 Task: Find connections with filter location Nivelles with filter topic #Futurewith filter profile language Potuguese with filter current company Air India Limited with filter school Shri Shankarlal Sundarbai Shasun Jain College for Women with filter industry Rail Transportation with filter service category Computer Repair with filter keywords title Grant Writer
Action: Mouse moved to (502, 100)
Screenshot: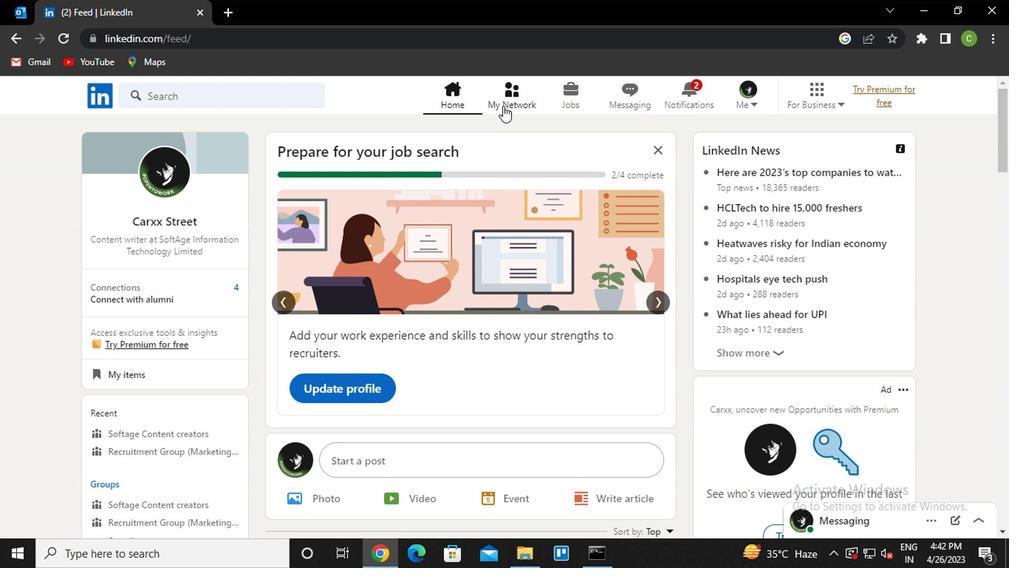 
Action: Mouse pressed left at (502, 100)
Screenshot: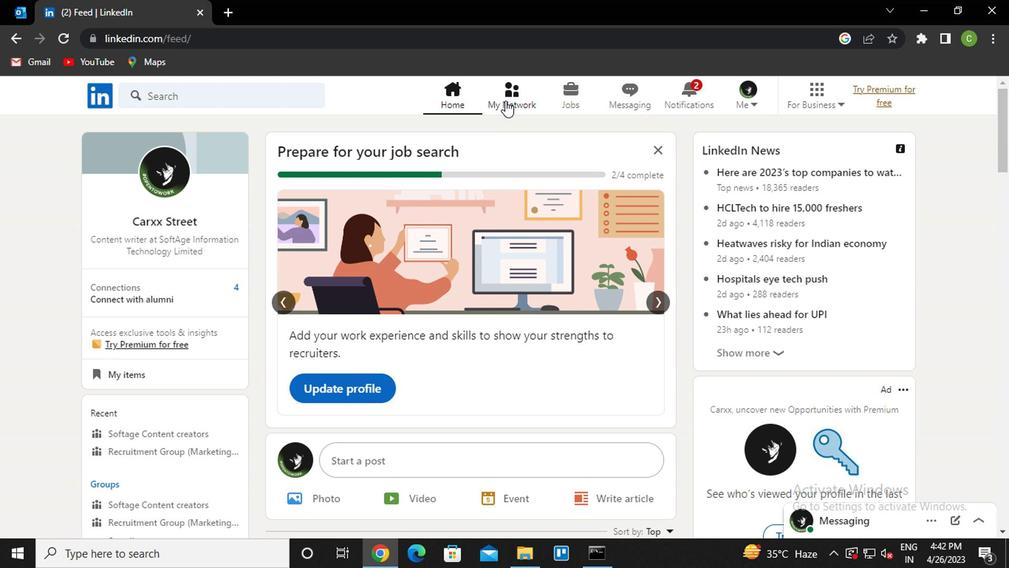
Action: Mouse moved to (200, 180)
Screenshot: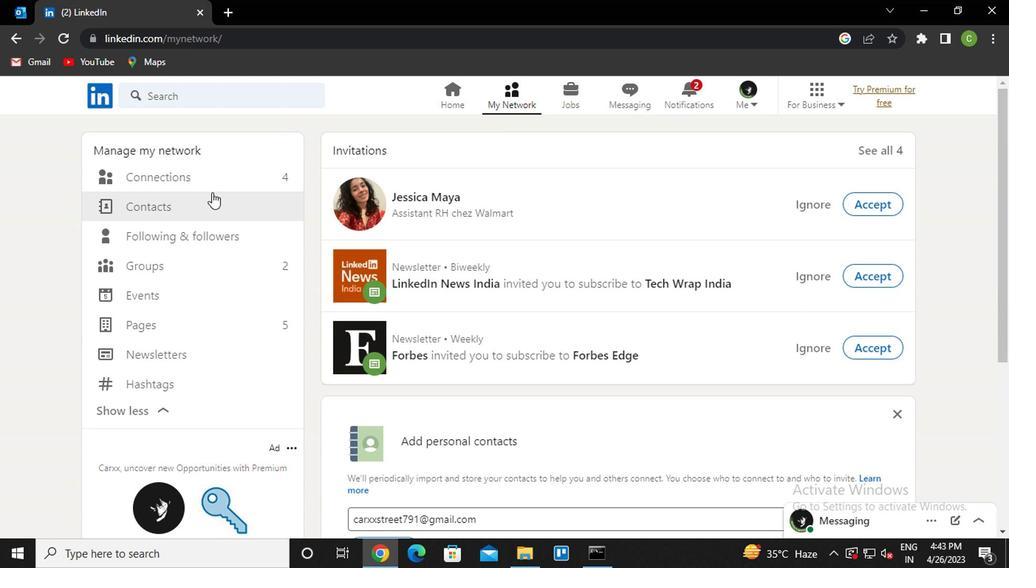 
Action: Mouse pressed left at (200, 180)
Screenshot: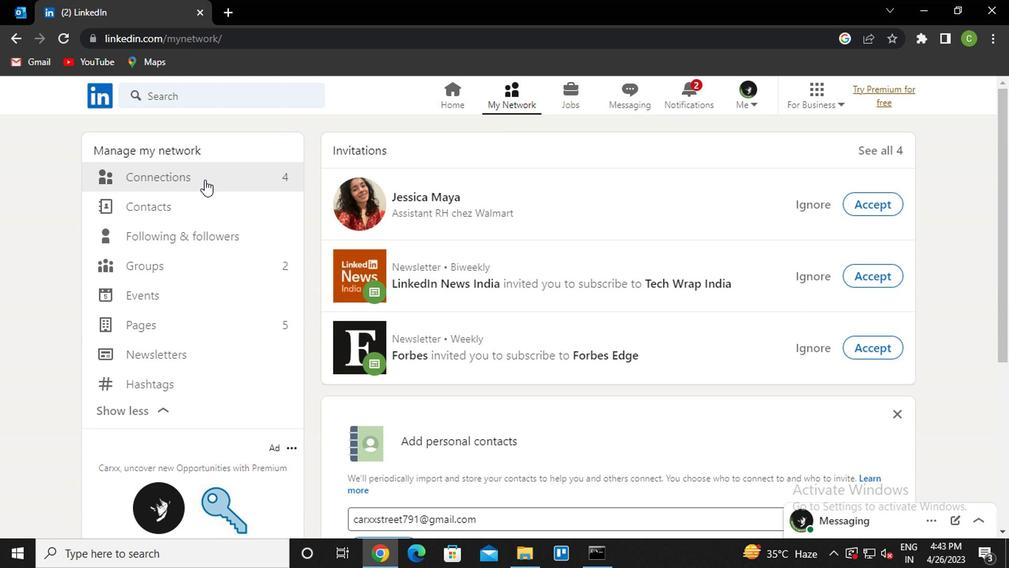 
Action: Mouse moved to (611, 180)
Screenshot: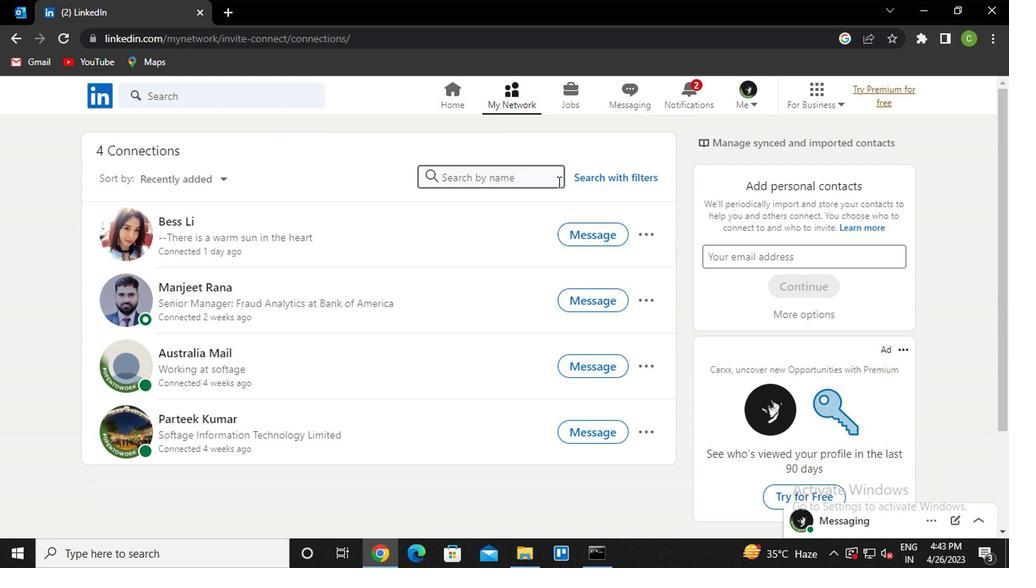 
Action: Mouse pressed left at (611, 180)
Screenshot: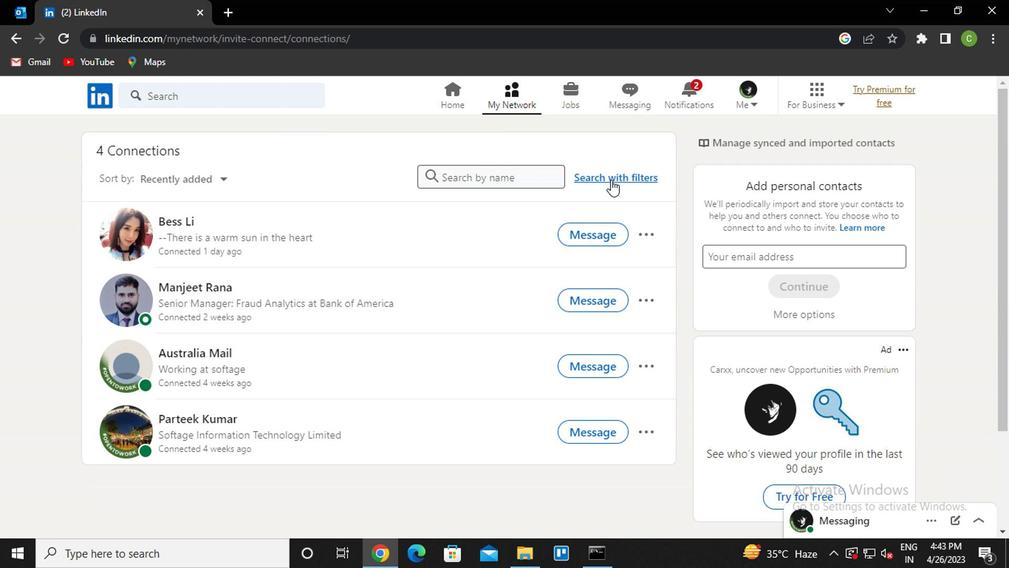 
Action: Mouse moved to (512, 139)
Screenshot: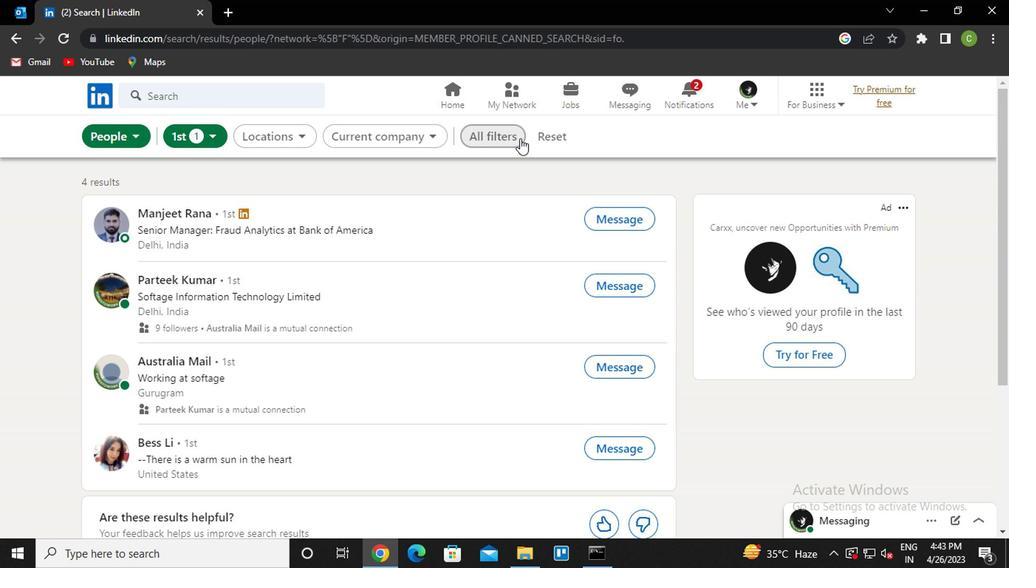 
Action: Mouse pressed left at (512, 139)
Screenshot: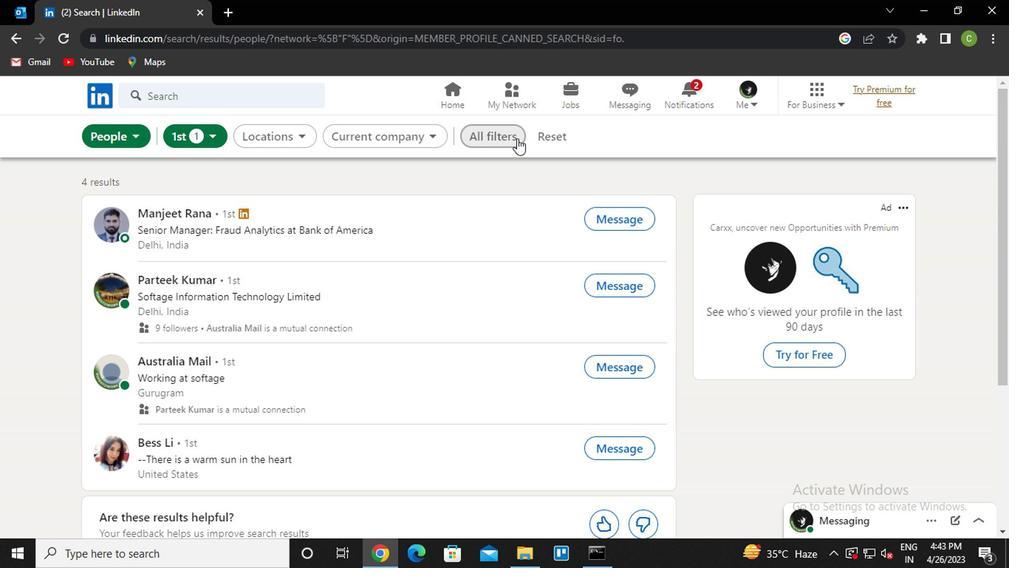 
Action: Mouse moved to (829, 327)
Screenshot: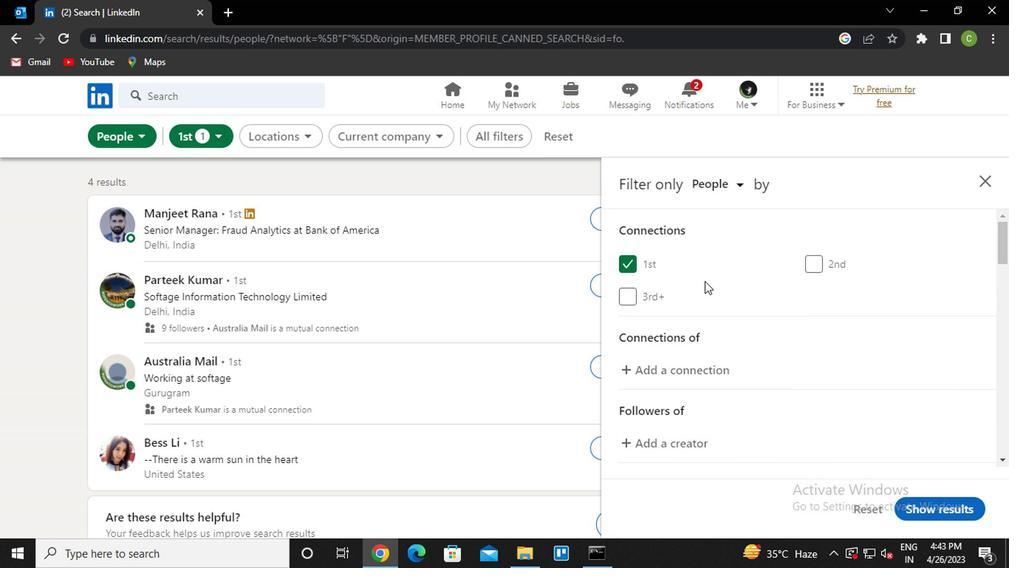 
Action: Mouse scrolled (829, 326) with delta (0, 0)
Screenshot: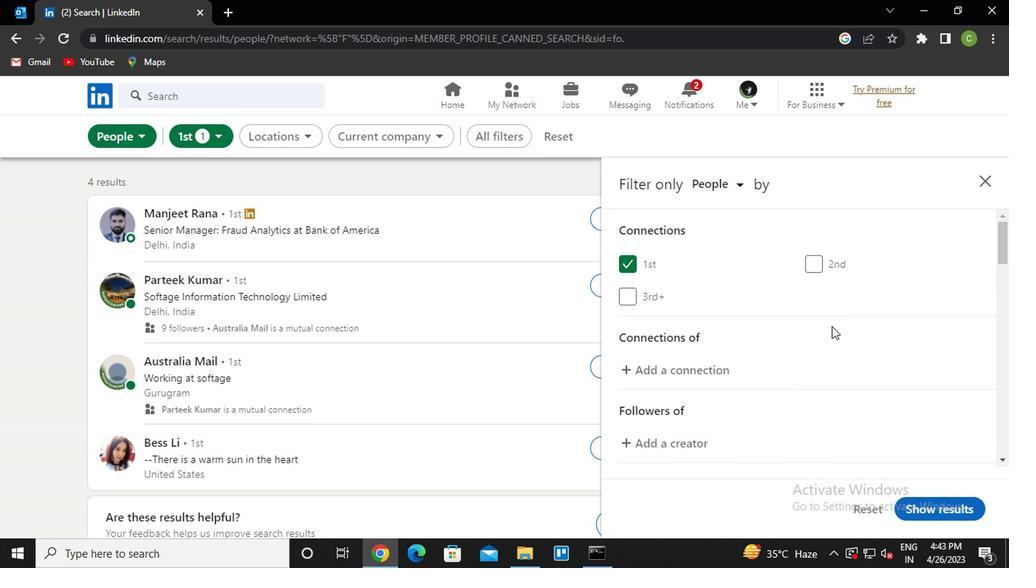 
Action: Mouse scrolled (829, 326) with delta (0, 0)
Screenshot: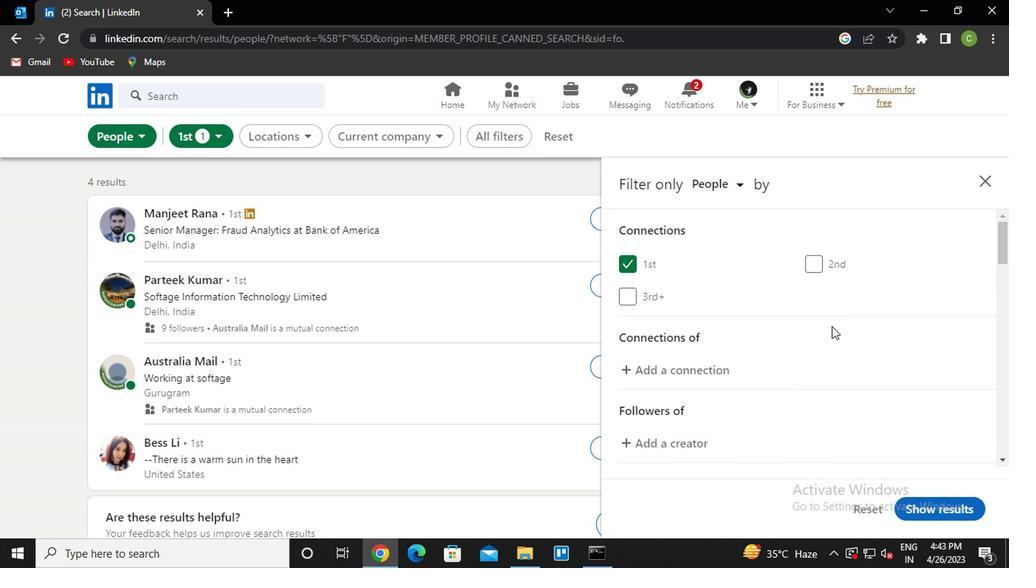 
Action: Mouse moved to (856, 376)
Screenshot: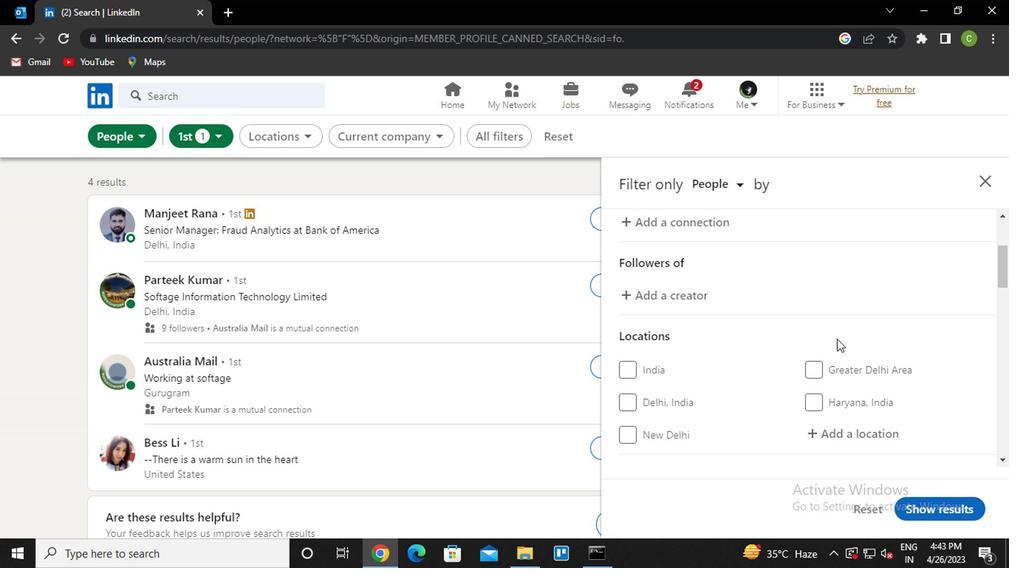 
Action: Mouse scrolled (856, 375) with delta (0, 0)
Screenshot: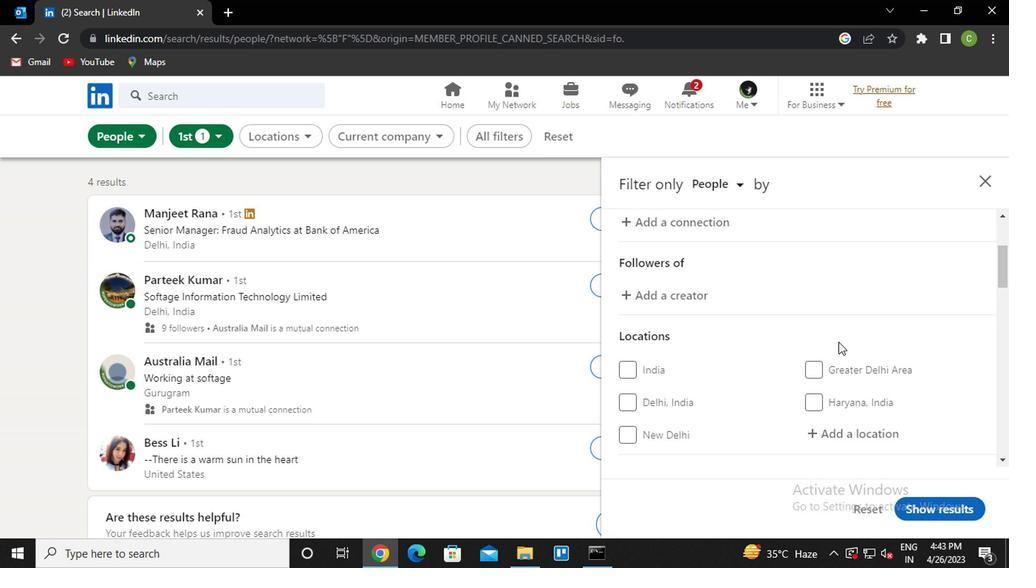 
Action: Mouse moved to (856, 366)
Screenshot: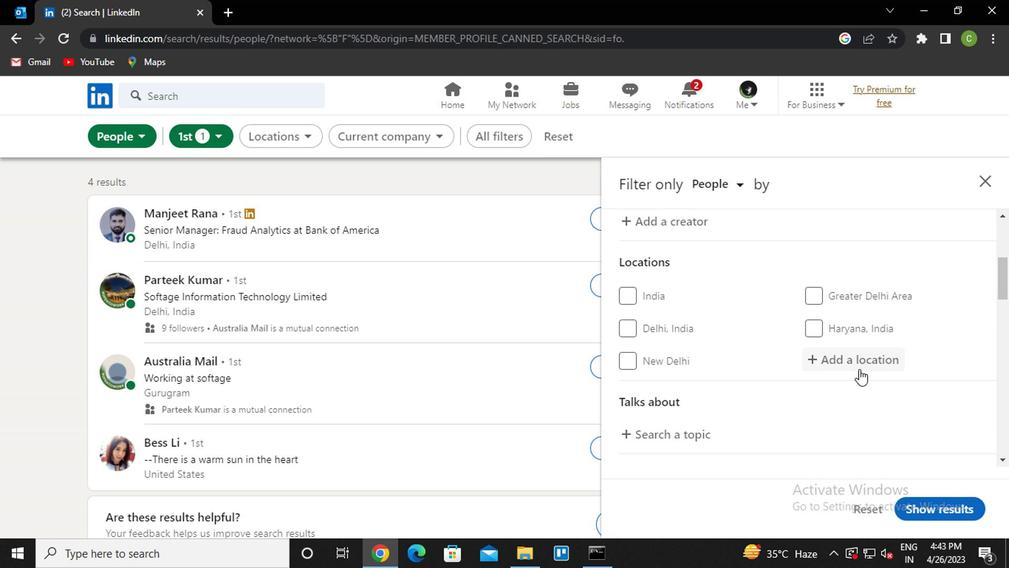 
Action: Mouse pressed left at (856, 366)
Screenshot: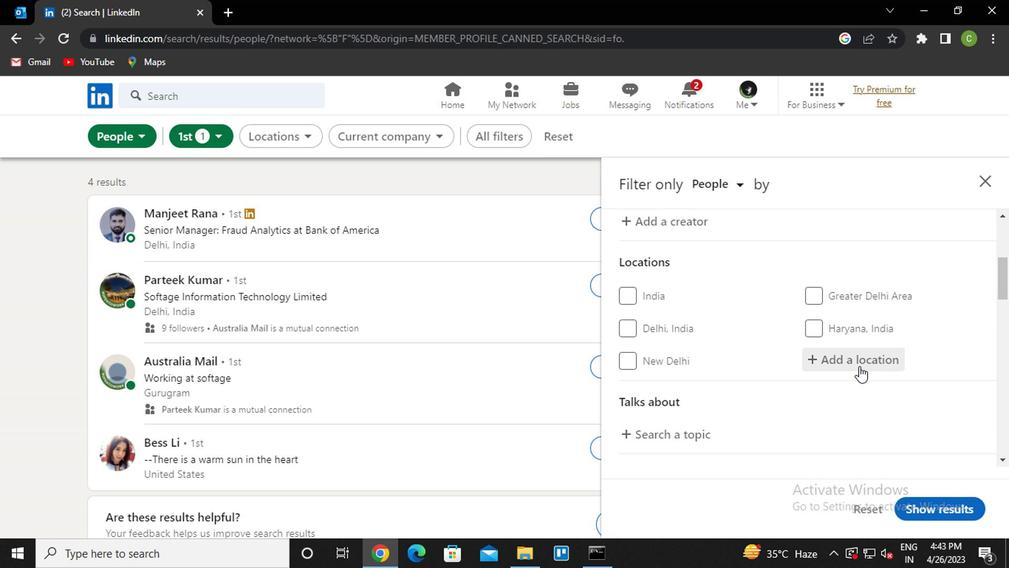 
Action: Key pressed <Key.caps_lock>l<Key.caps_lock>ivelles<Key.enter>
Screenshot: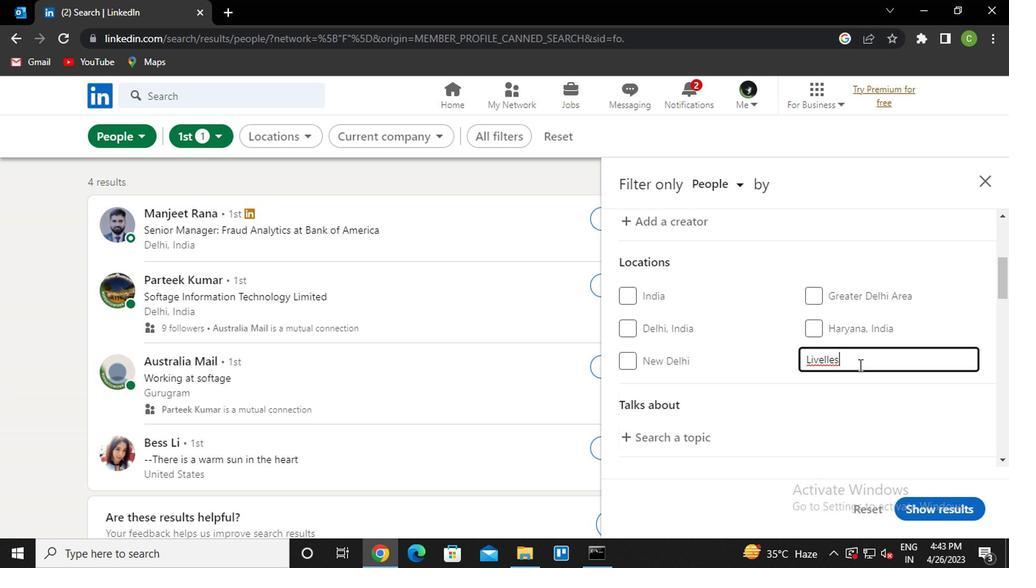 
Action: Mouse scrolled (856, 365) with delta (0, -1)
Screenshot: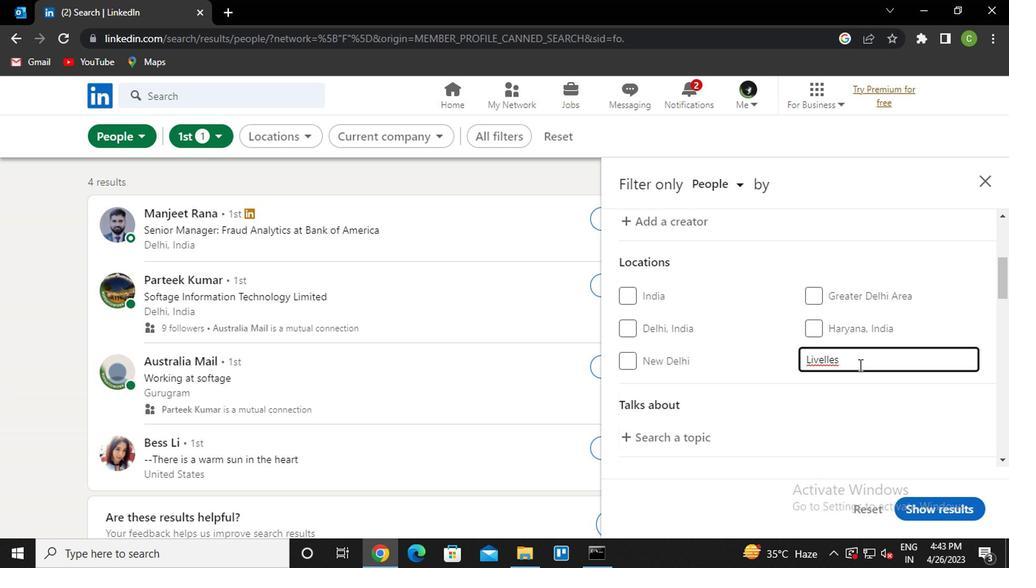 
Action: Mouse scrolled (856, 365) with delta (0, -1)
Screenshot: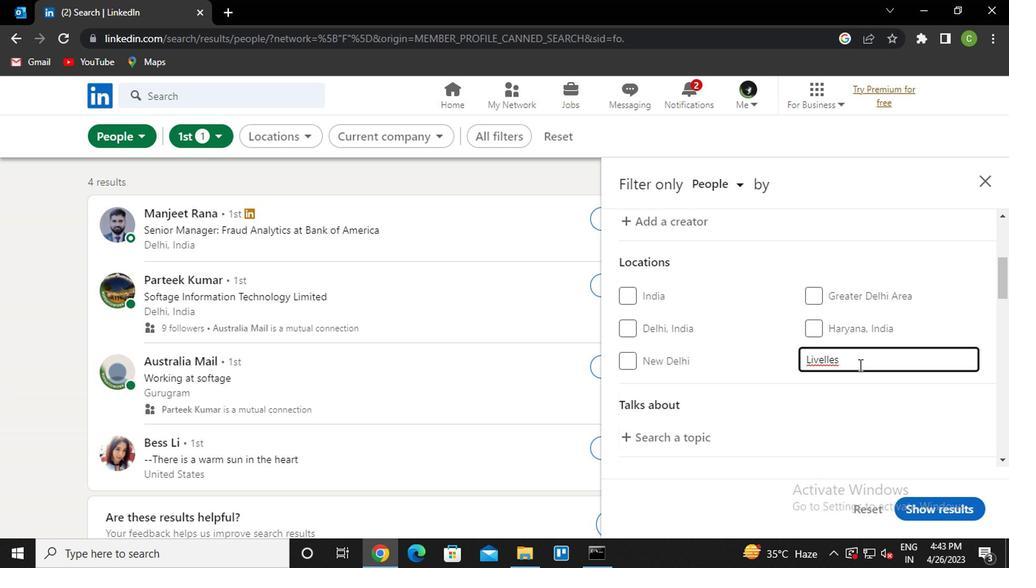 
Action: Mouse moved to (678, 292)
Screenshot: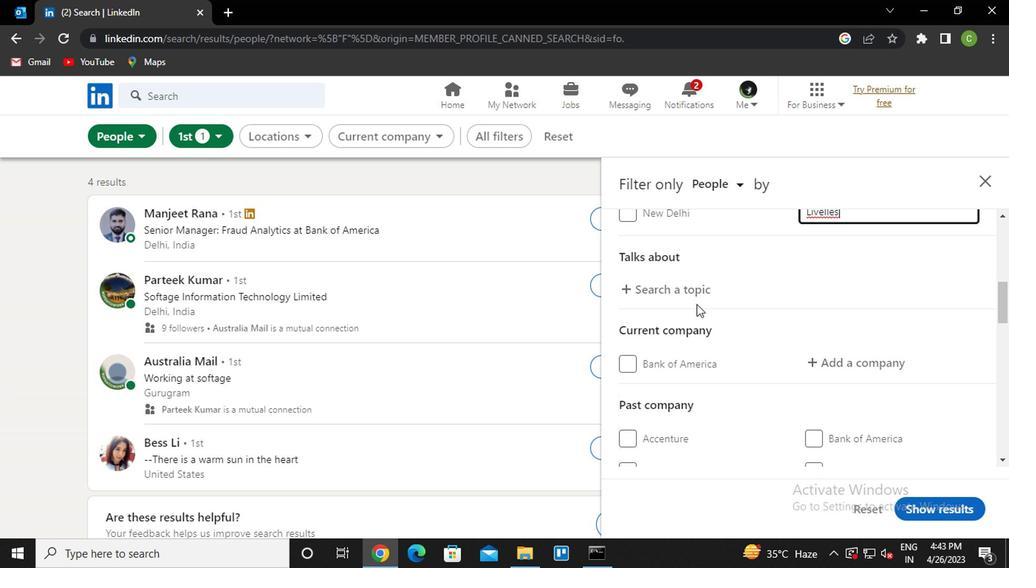
Action: Mouse pressed left at (678, 292)
Screenshot: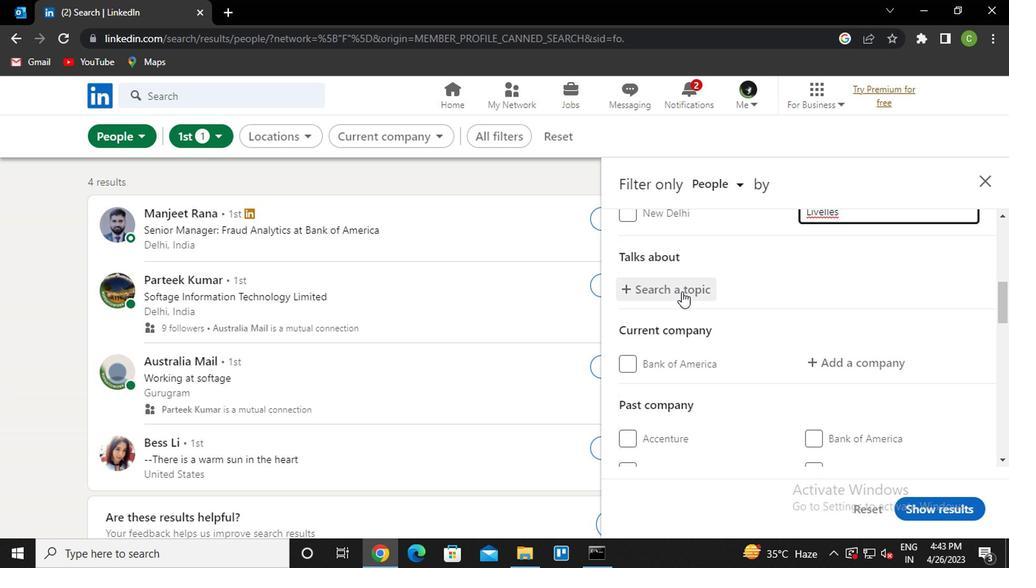 
Action: Key pressed <Key.caps_lock>f<Key.caps_lock>uture<Key.down><Key.enter>
Screenshot: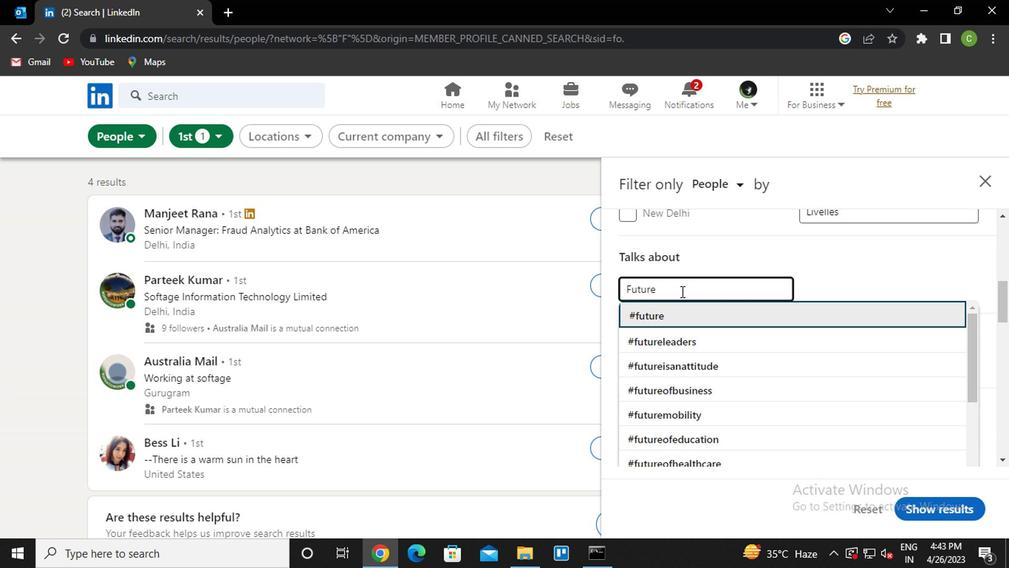 
Action: Mouse moved to (865, 370)
Screenshot: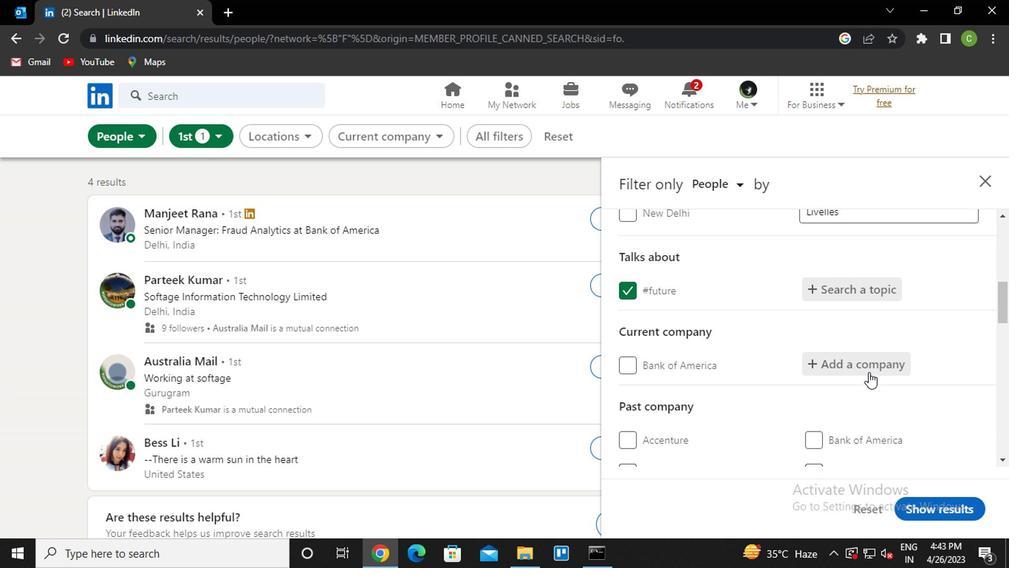 
Action: Mouse pressed left at (865, 370)
Screenshot: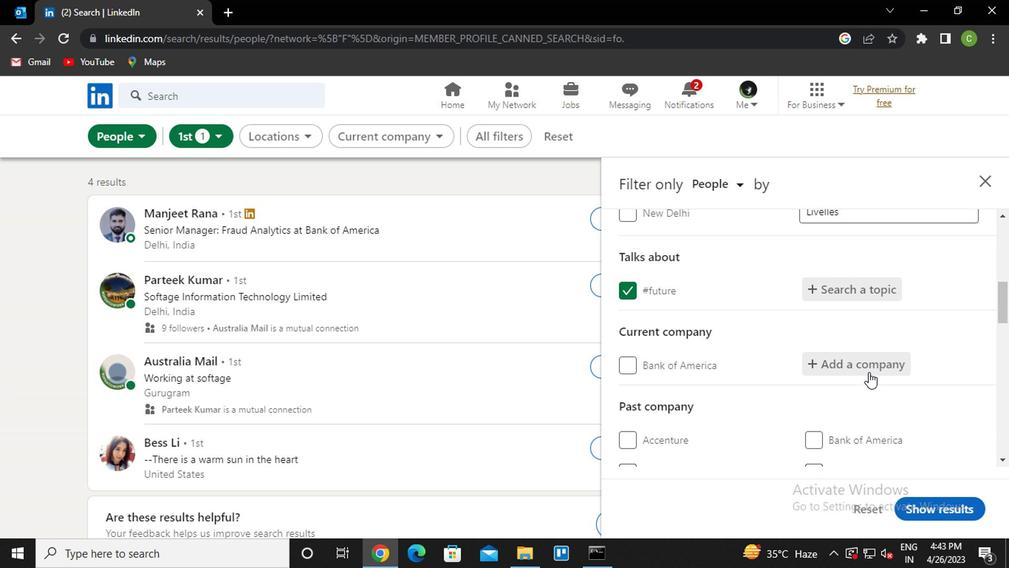 
Action: Key pressed <Key.caps_lock>a<Key.caps_lock>ir<Key.space>india<Key.down><Key.enter>
Screenshot: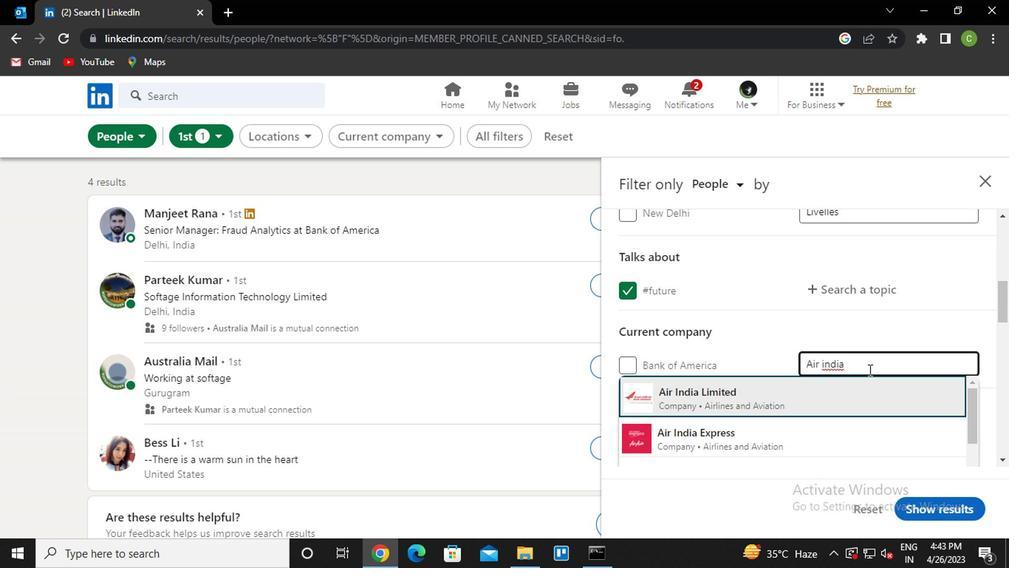 
Action: Mouse scrolled (865, 370) with delta (0, 0)
Screenshot: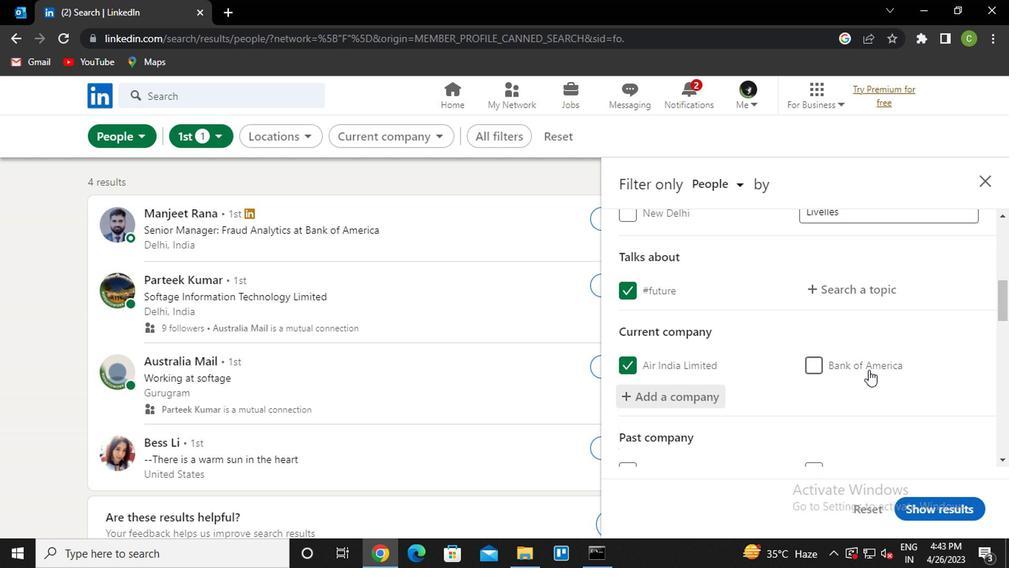 
Action: Mouse moved to (864, 371)
Screenshot: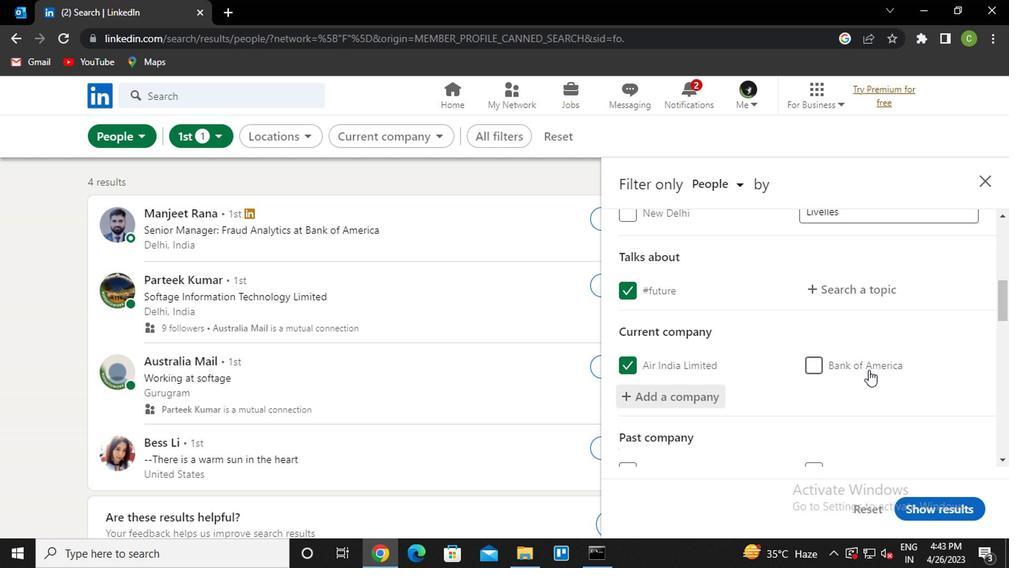 
Action: Mouse scrolled (864, 370) with delta (0, -1)
Screenshot: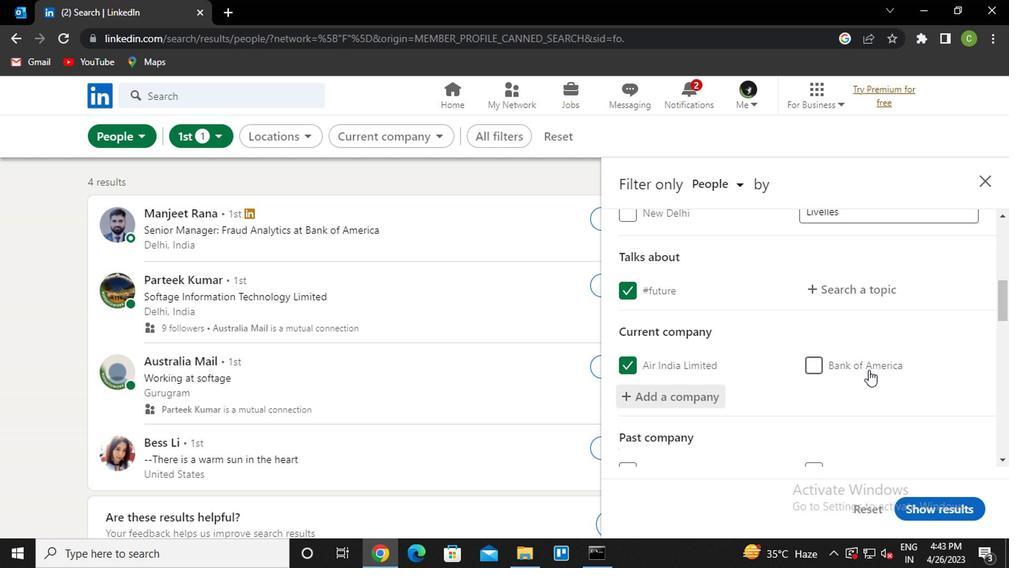 
Action: Mouse moved to (814, 363)
Screenshot: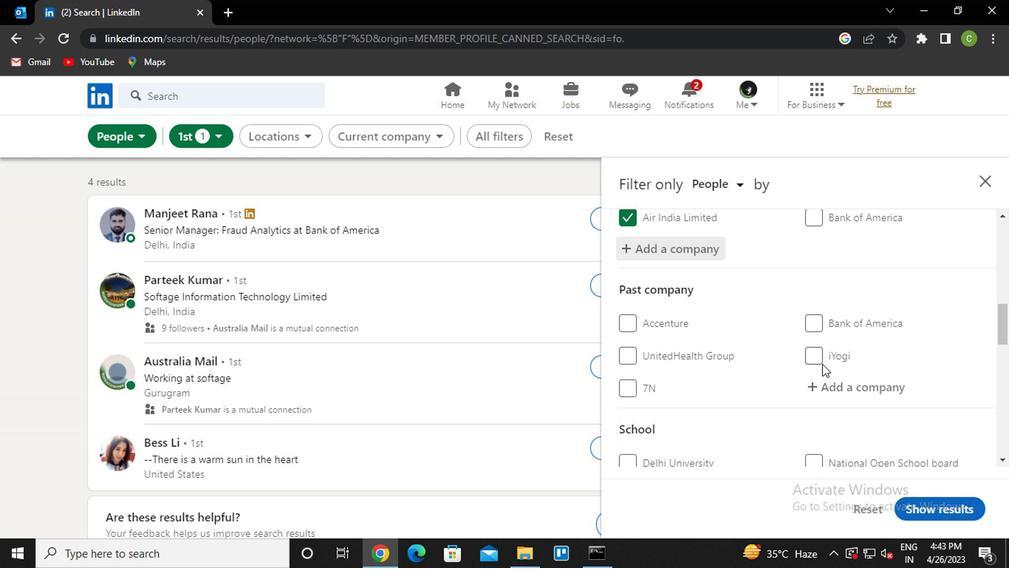 
Action: Mouse scrolled (814, 362) with delta (0, 0)
Screenshot: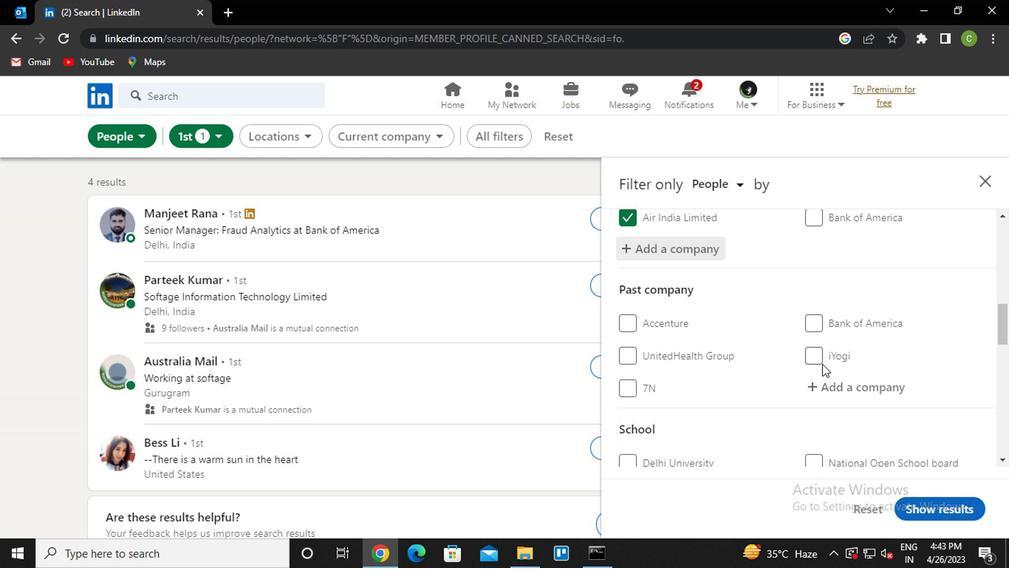 
Action: Mouse moved to (800, 362)
Screenshot: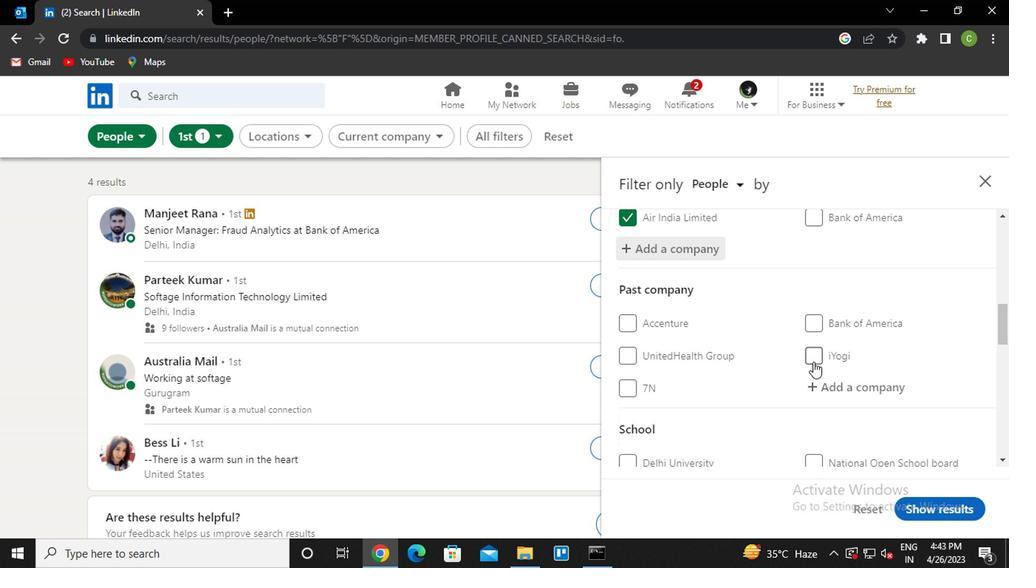 
Action: Mouse scrolled (800, 362) with delta (0, 0)
Screenshot: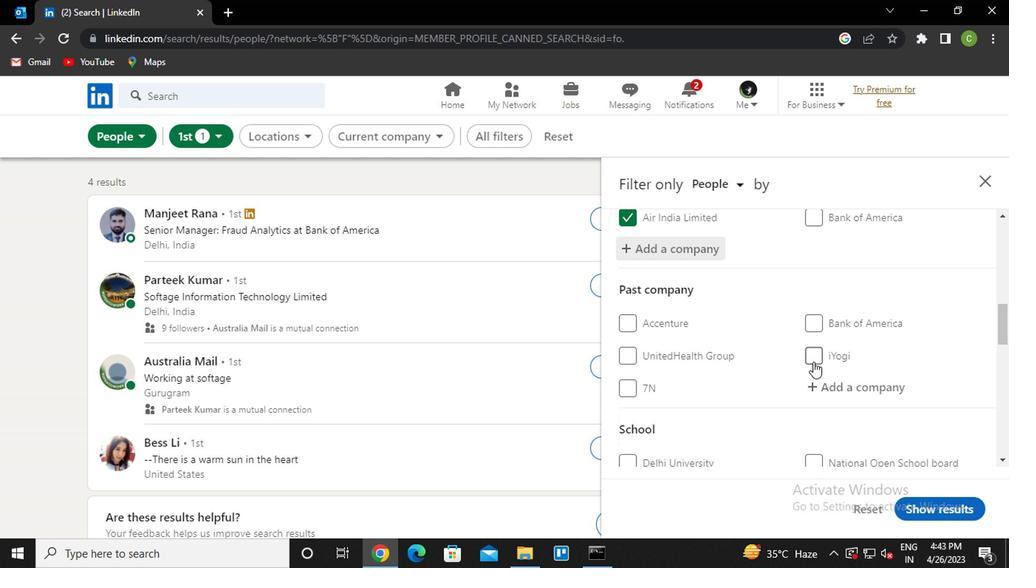 
Action: Mouse moved to (672, 420)
Screenshot: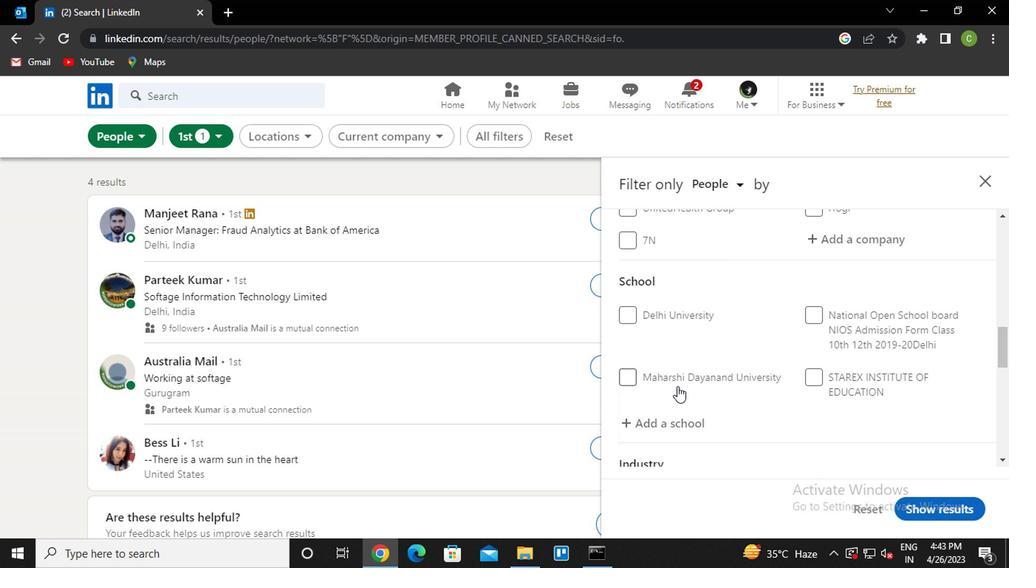 
Action: Mouse pressed left at (672, 420)
Screenshot: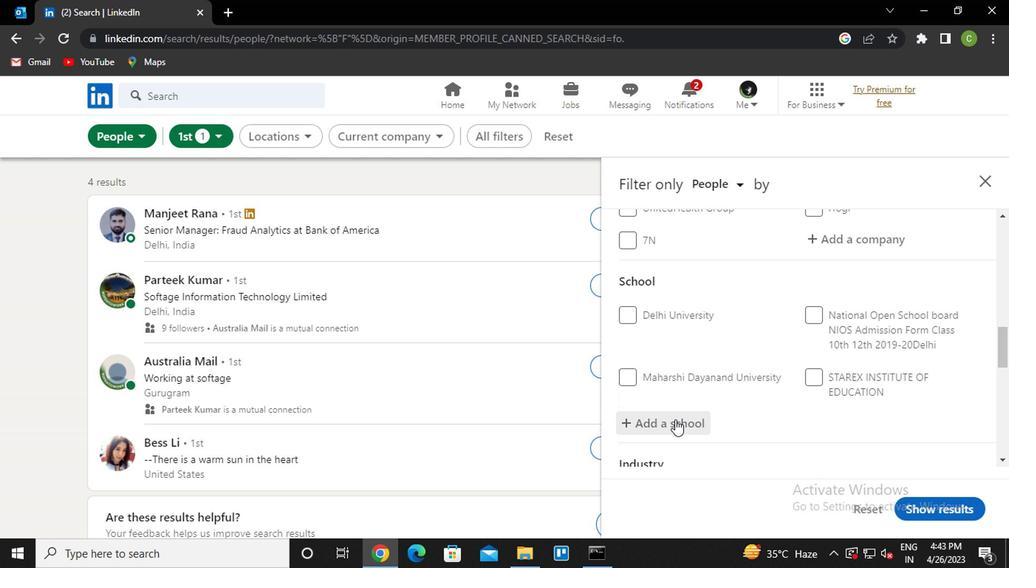 
Action: Key pressed <Key.caps_lock>s<Key.caps_lock>hri<Key.space><Key.caps_lock>s<Key.caps_lock>hankarlal<Key.down><Key.enter>
Screenshot: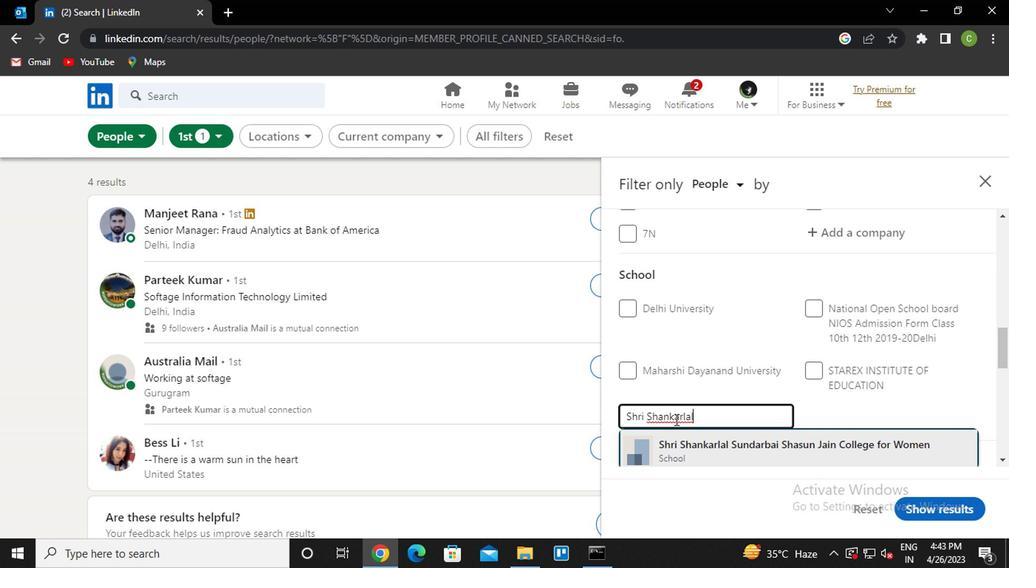 
Action: Mouse moved to (700, 410)
Screenshot: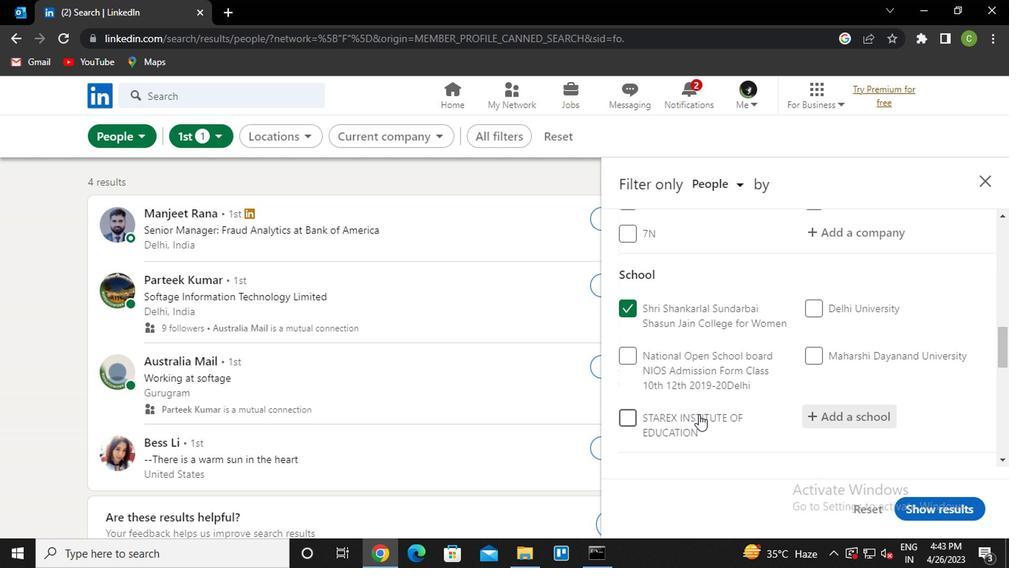 
Action: Mouse scrolled (700, 410) with delta (0, 0)
Screenshot: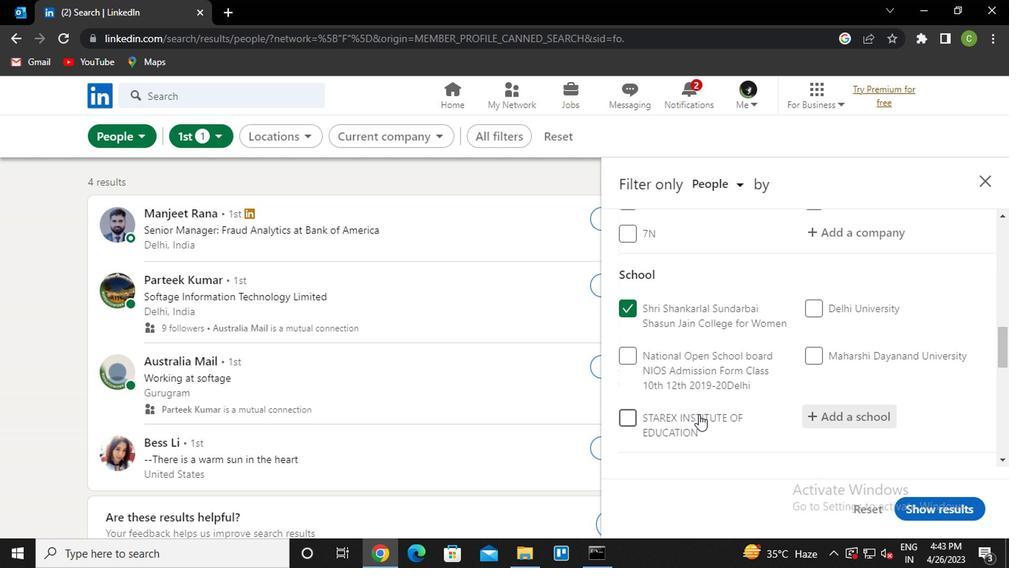
Action: Mouse moved to (727, 399)
Screenshot: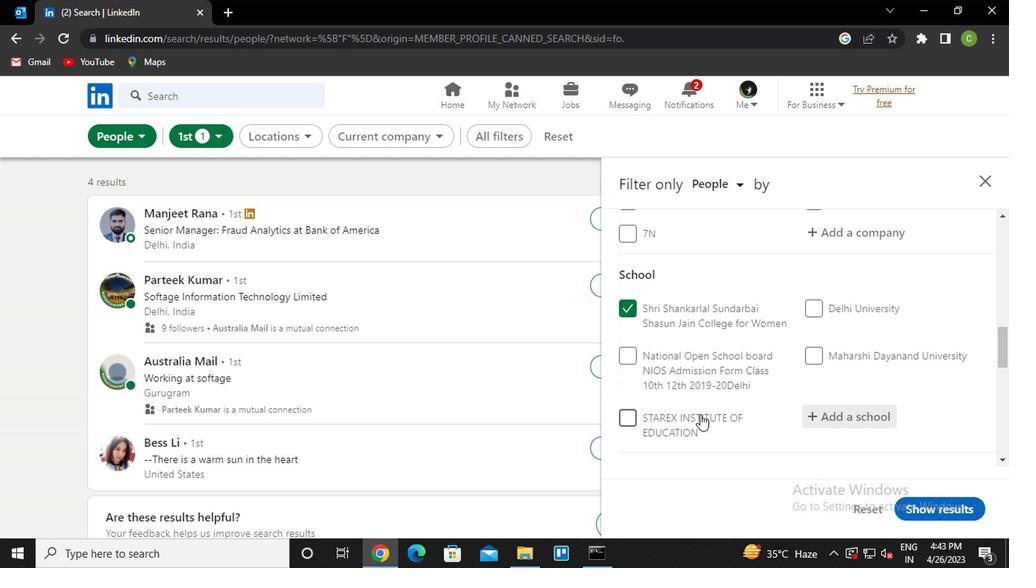 
Action: Mouse scrolled (727, 398) with delta (0, -1)
Screenshot: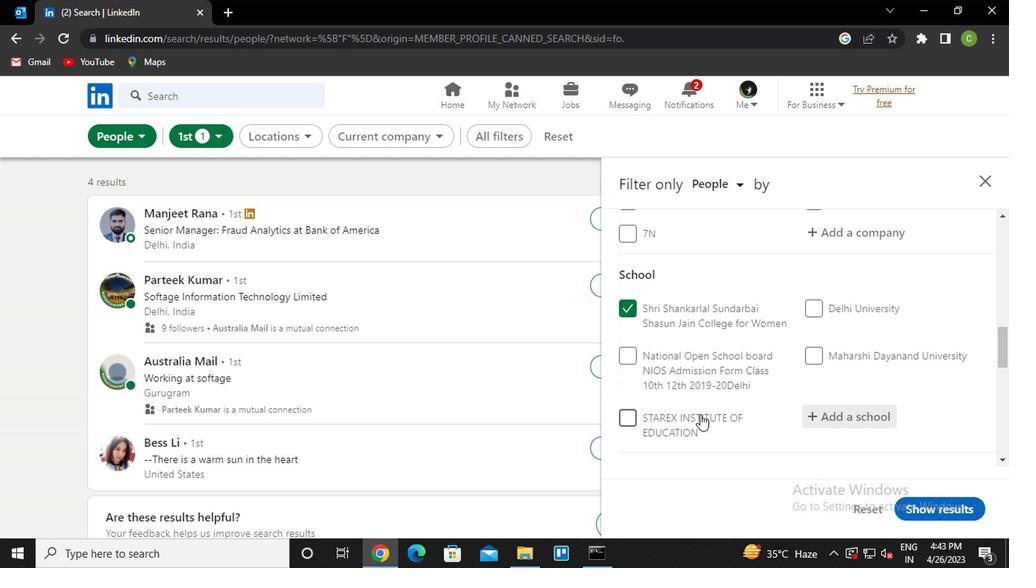 
Action: Mouse moved to (731, 397)
Screenshot: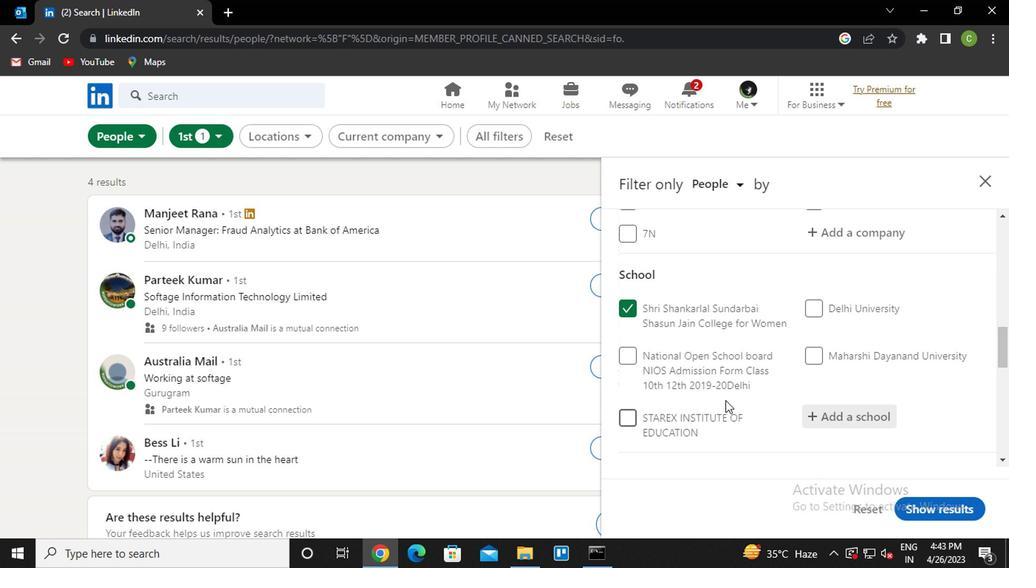 
Action: Mouse scrolled (731, 396) with delta (0, -1)
Screenshot: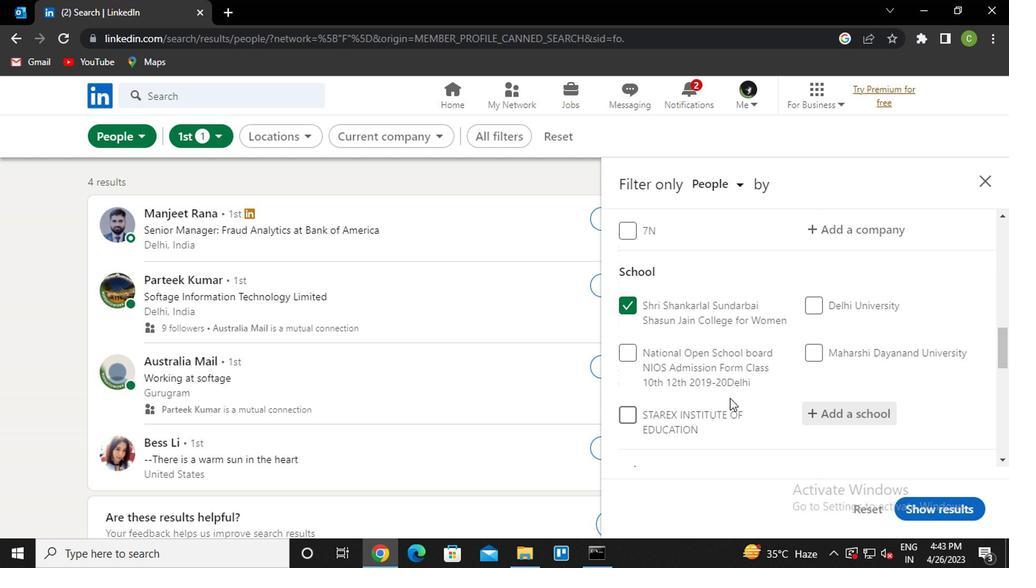 
Action: Mouse moved to (817, 350)
Screenshot: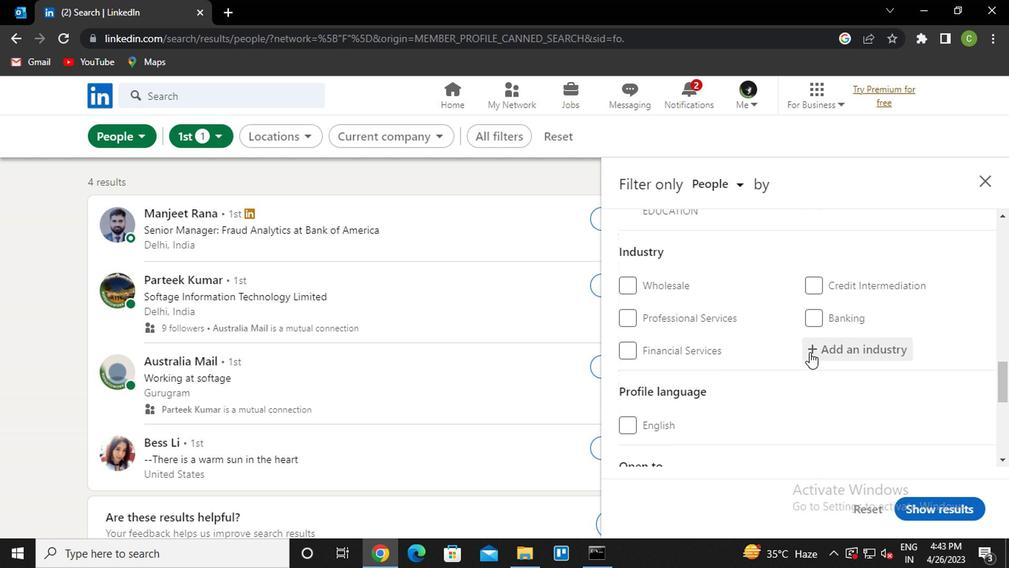 
Action: Mouse pressed left at (817, 350)
Screenshot: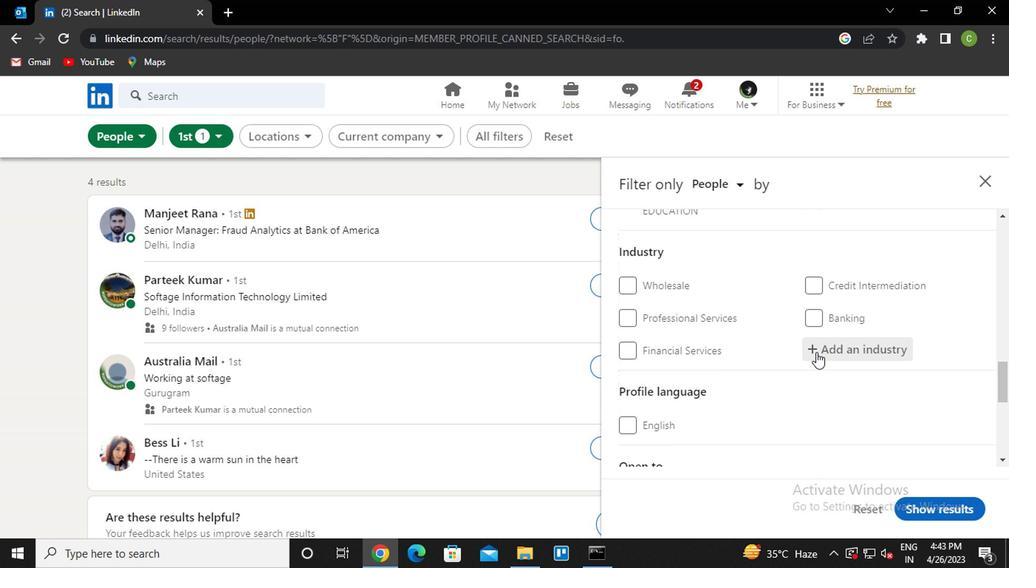 
Action: Key pressed <Key.caps_lock>r<Key.caps_lock>ail<Key.down><Key.down><Key.enter>
Screenshot: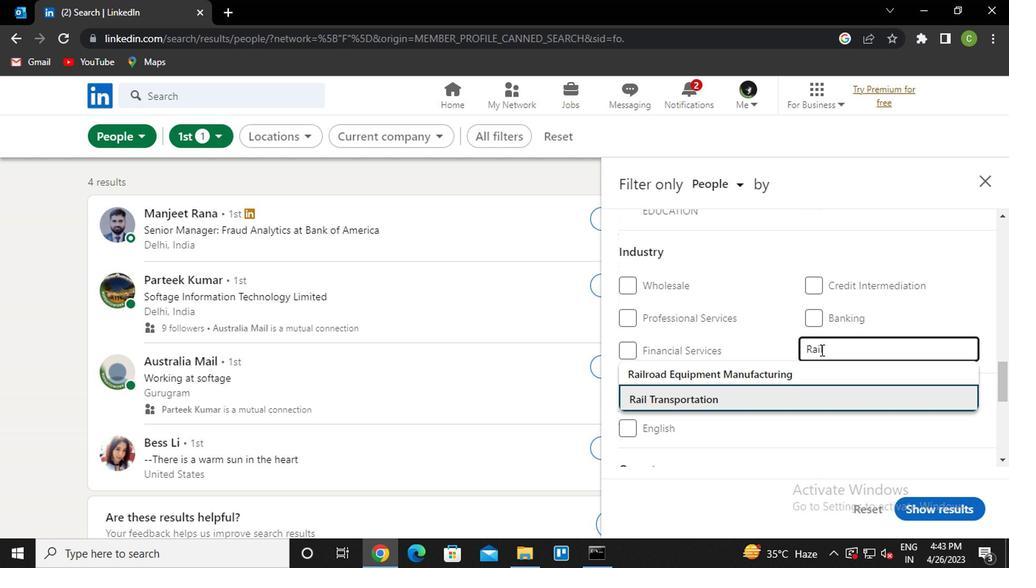 
Action: Mouse scrolled (817, 350) with delta (0, 0)
Screenshot: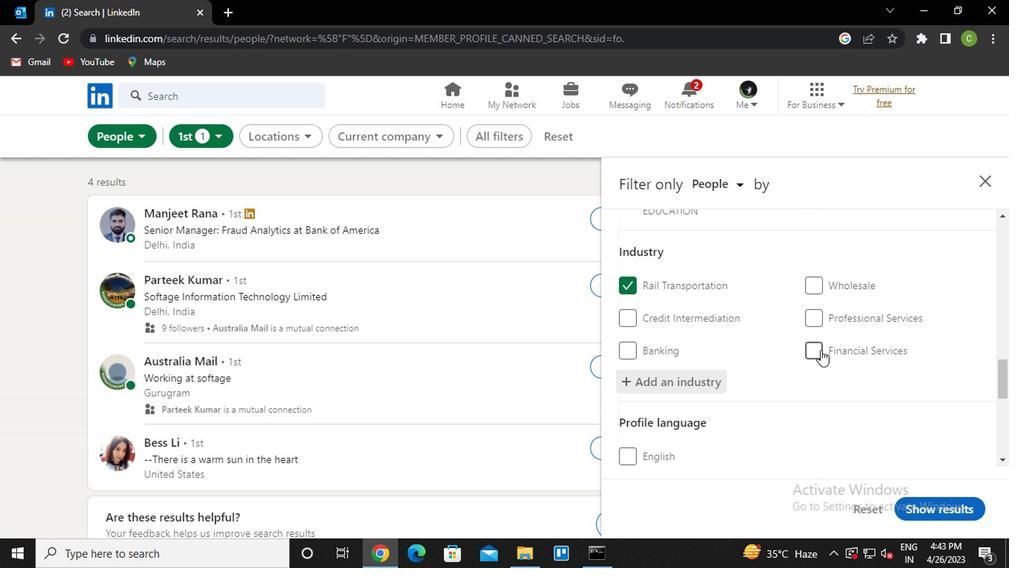 
Action: Mouse scrolled (817, 350) with delta (0, 0)
Screenshot: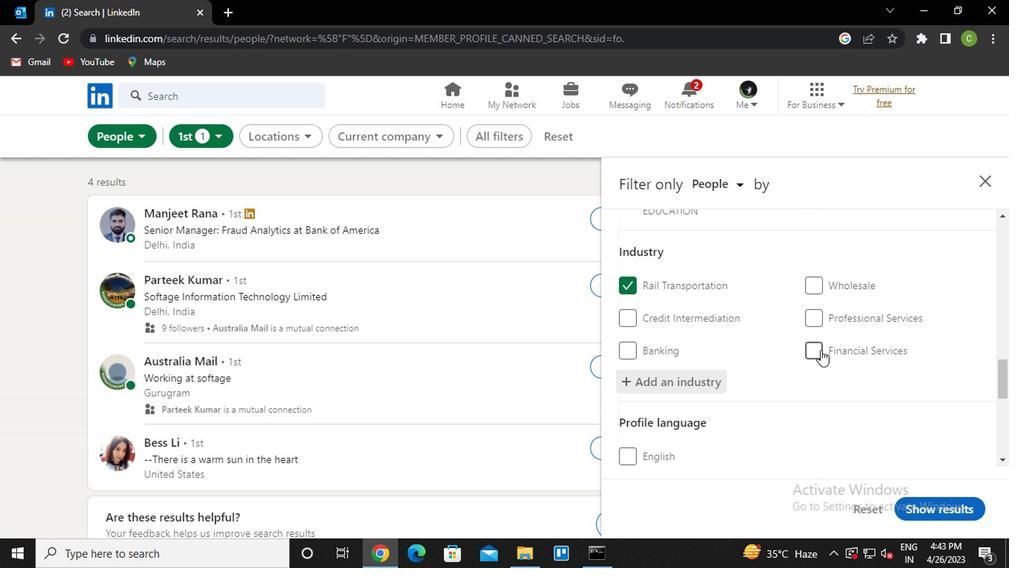 
Action: Mouse scrolled (817, 350) with delta (0, 0)
Screenshot: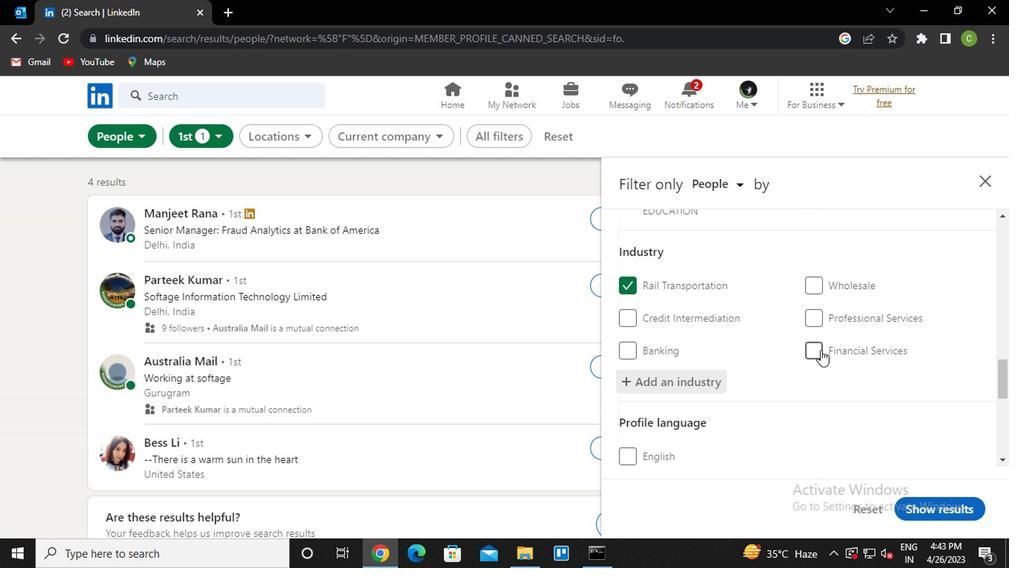 
Action: Mouse scrolled (817, 350) with delta (0, 0)
Screenshot: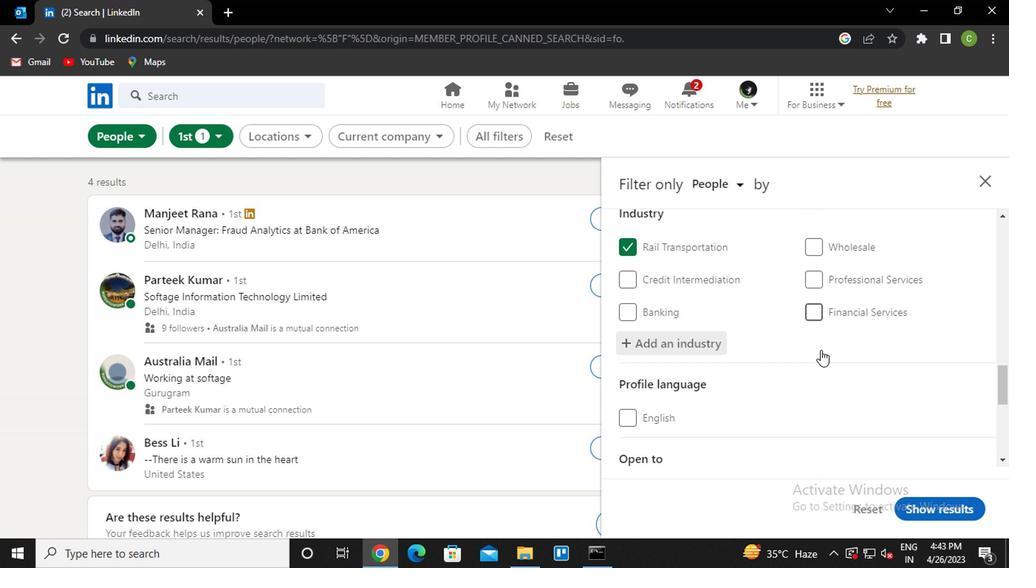
Action: Mouse moved to (677, 327)
Screenshot: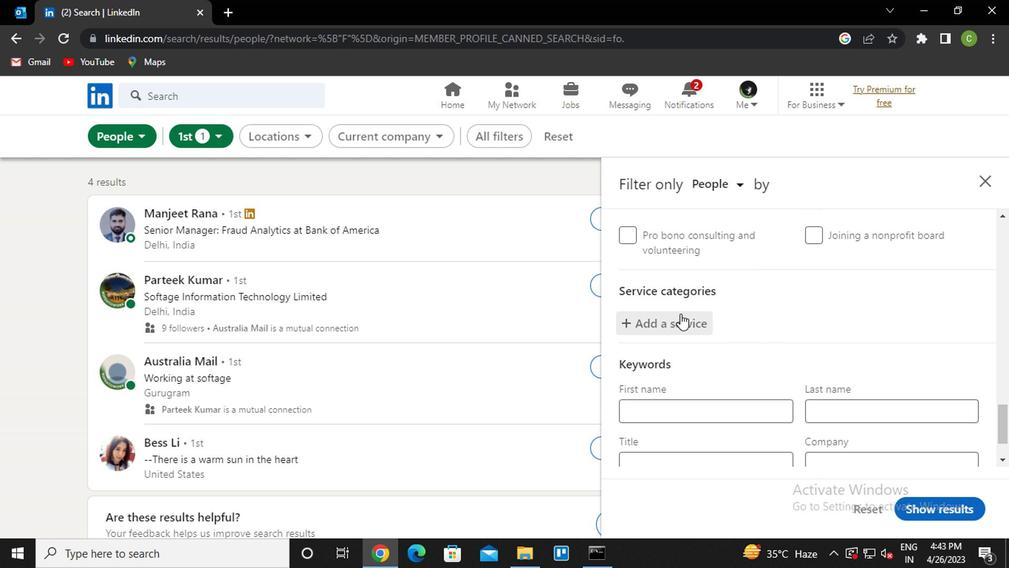 
Action: Mouse pressed left at (677, 327)
Screenshot: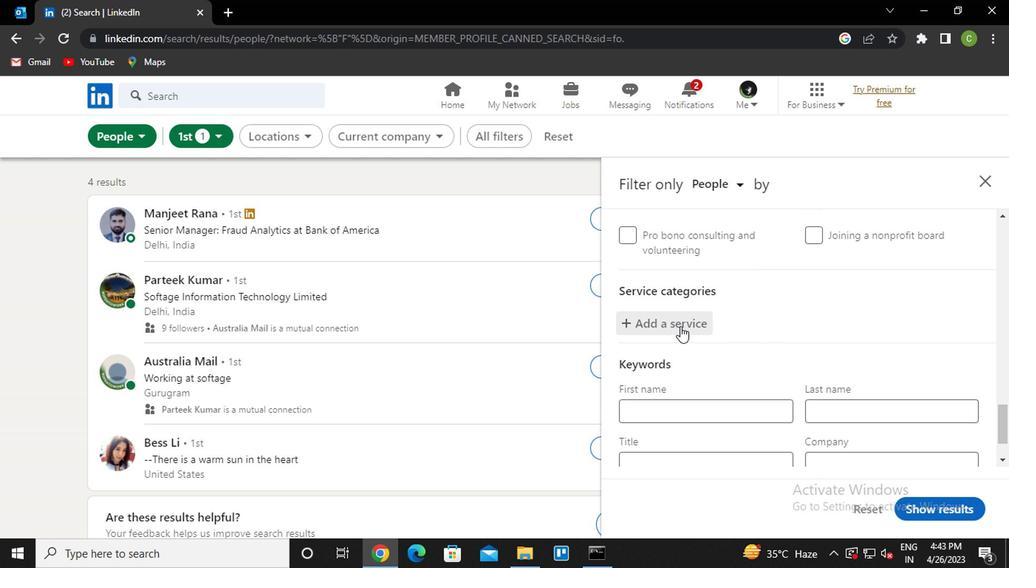 
Action: Key pressed <Key.caps_lock>c<Key.caps_lock>omputer<Key.down><Key.enter>
Screenshot: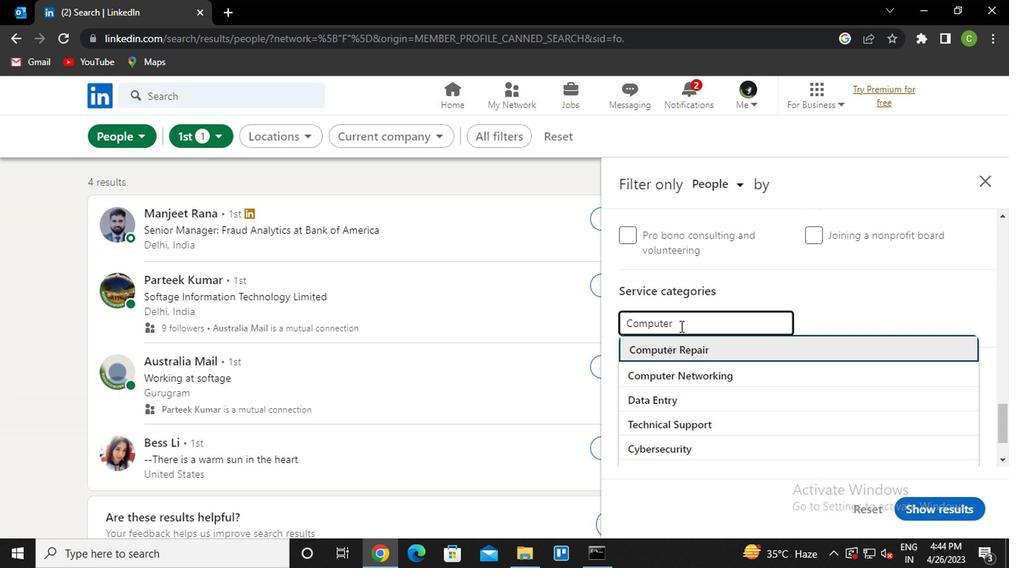 
Action: Mouse scrolled (677, 326) with delta (0, 0)
Screenshot: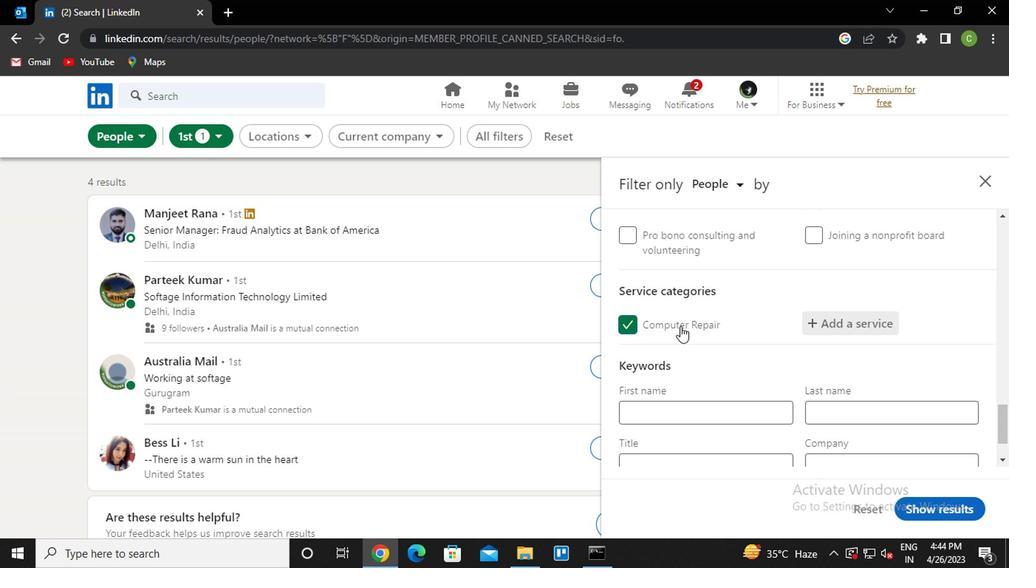 
Action: Mouse moved to (709, 336)
Screenshot: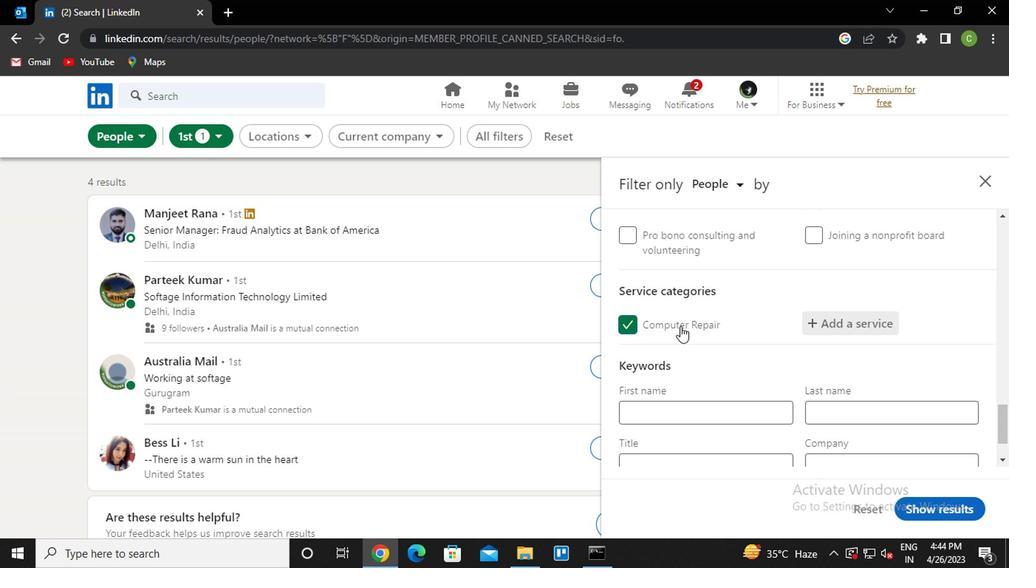 
Action: Mouse scrolled (709, 335) with delta (0, 0)
Screenshot: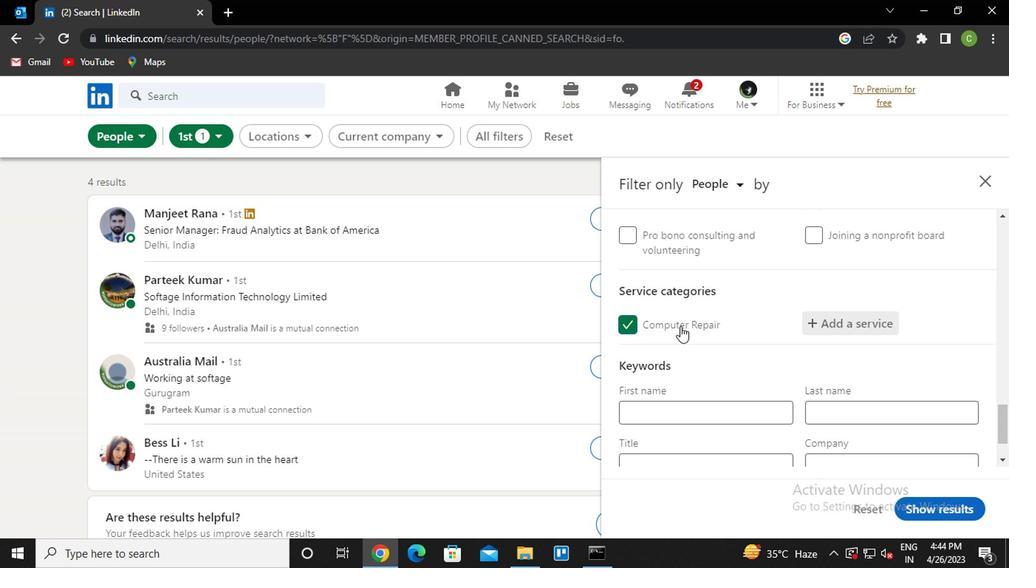 
Action: Mouse moved to (715, 401)
Screenshot: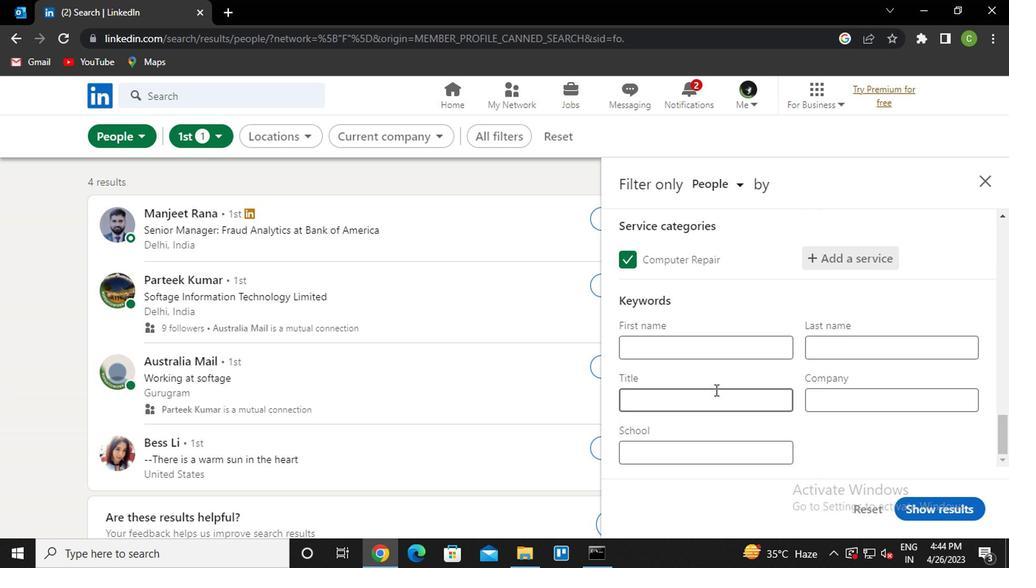 
Action: Mouse pressed left at (715, 401)
Screenshot: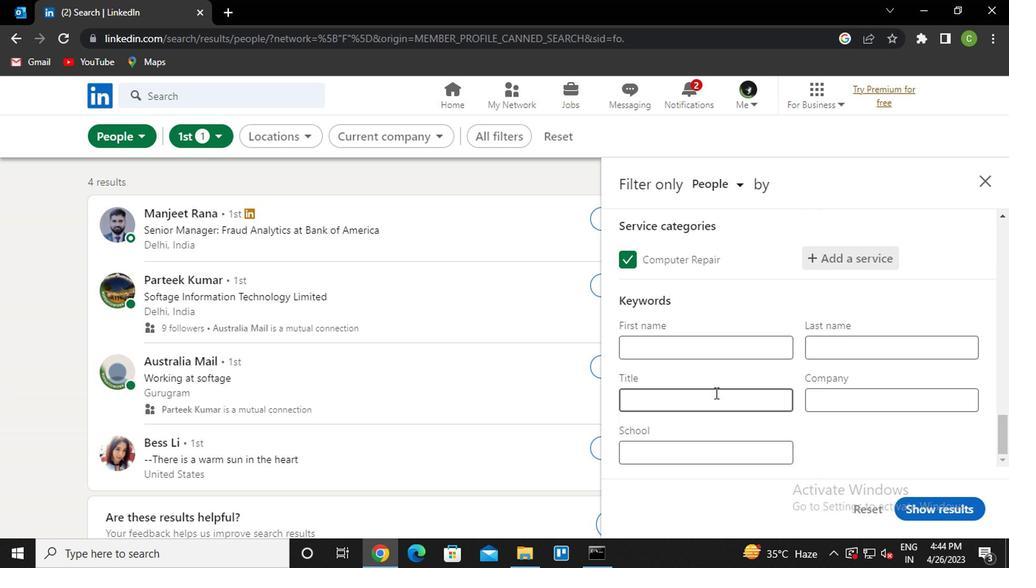 
Action: Key pressed <Key.caps_lock>g<Key.caps_lock>rant<Key.space>writer
Screenshot: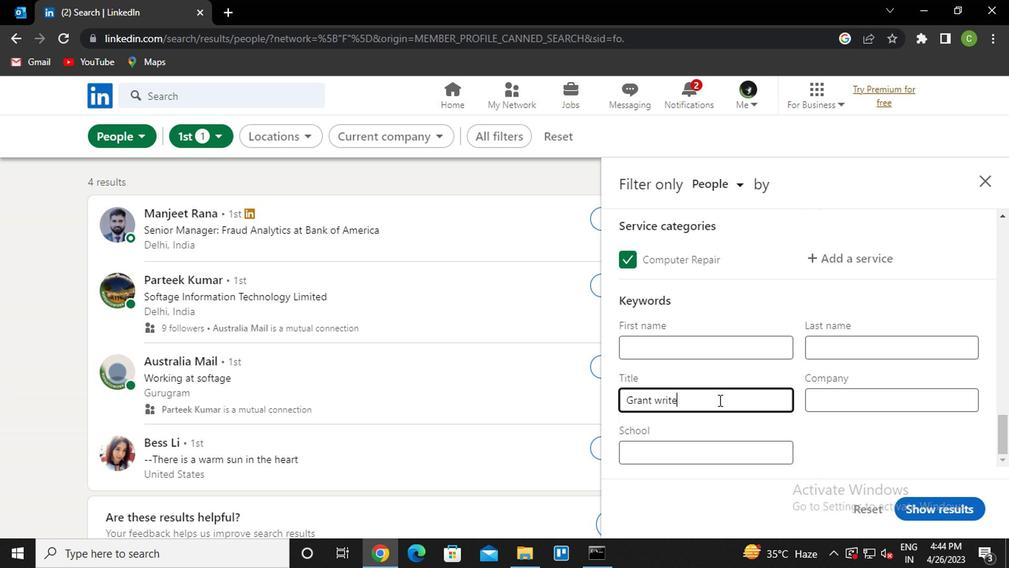 
Action: Mouse moved to (927, 517)
Screenshot: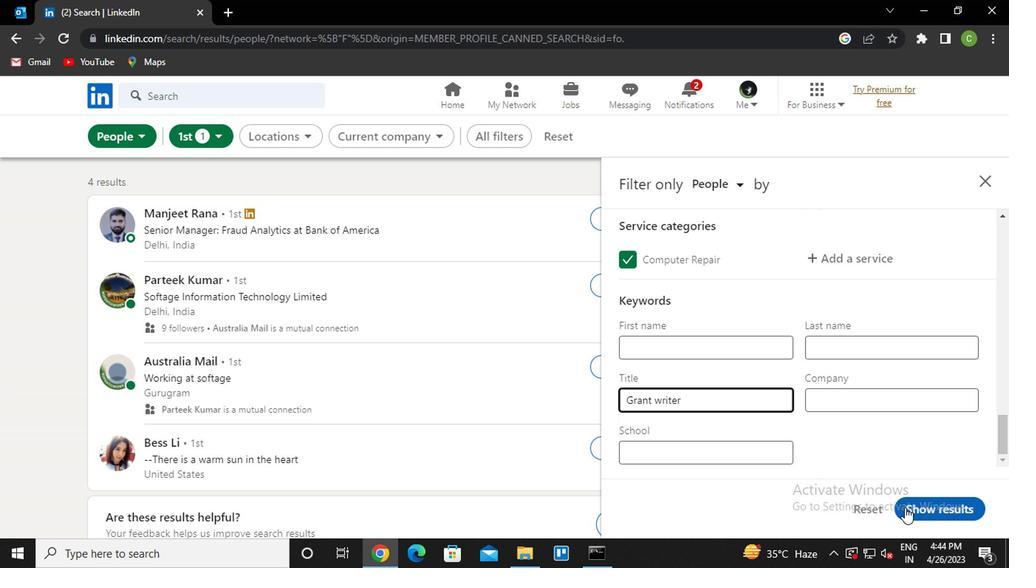 
Action: Mouse pressed left at (927, 517)
Screenshot: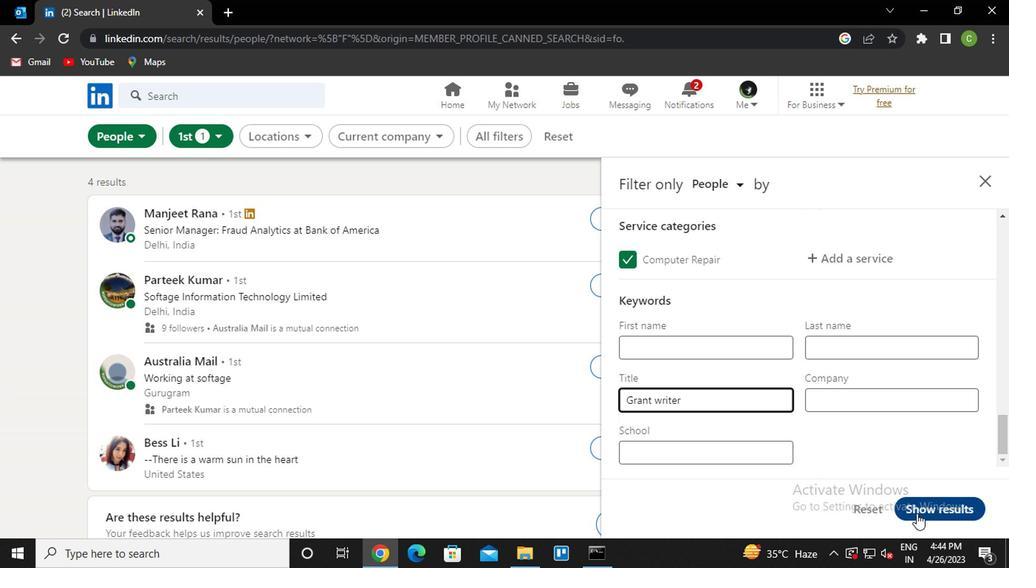 
Action: Mouse moved to (607, 450)
Screenshot: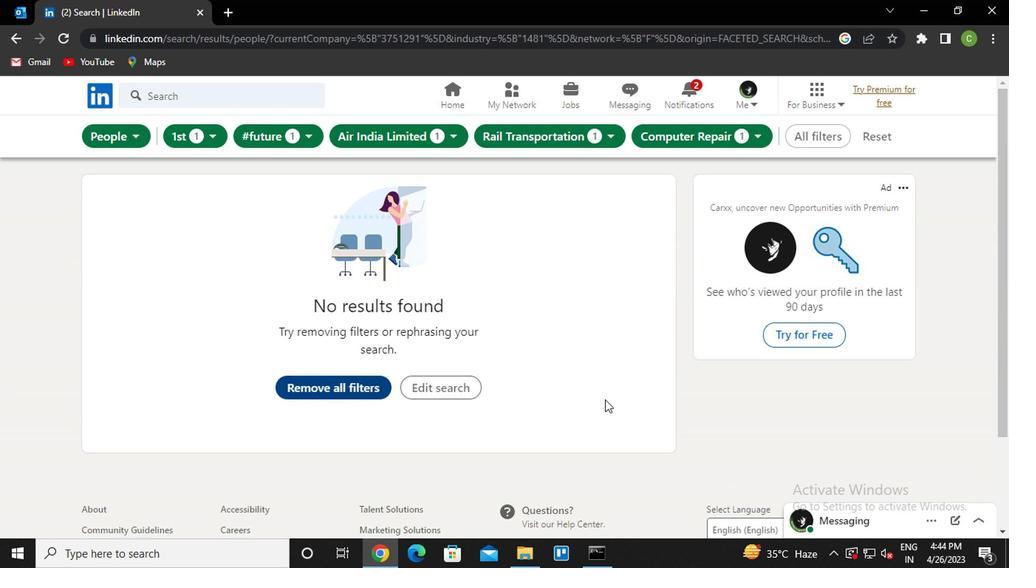 
